 Task: Search one way flight ticket for 4 adults, 2 children, 2 infants in seat and 1 infant on lap in premium economy from Albany: Southwest Georgia Regional Airport to Springfield: Abraham Lincoln Capital Airport on 5-2-2023. Choice of flights is Alaska. Number of bags: 2 carry on bags. Price is upto 79000. Outbound departure time preference is 9:15.
Action: Mouse moved to (270, 355)
Screenshot: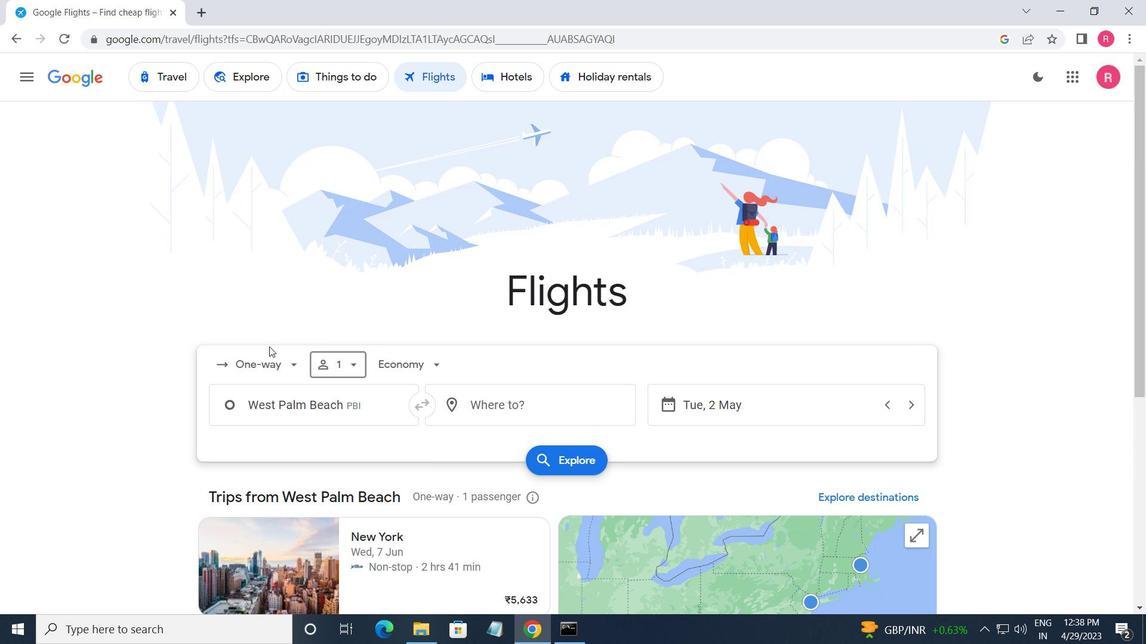 
Action: Mouse pressed left at (270, 355)
Screenshot: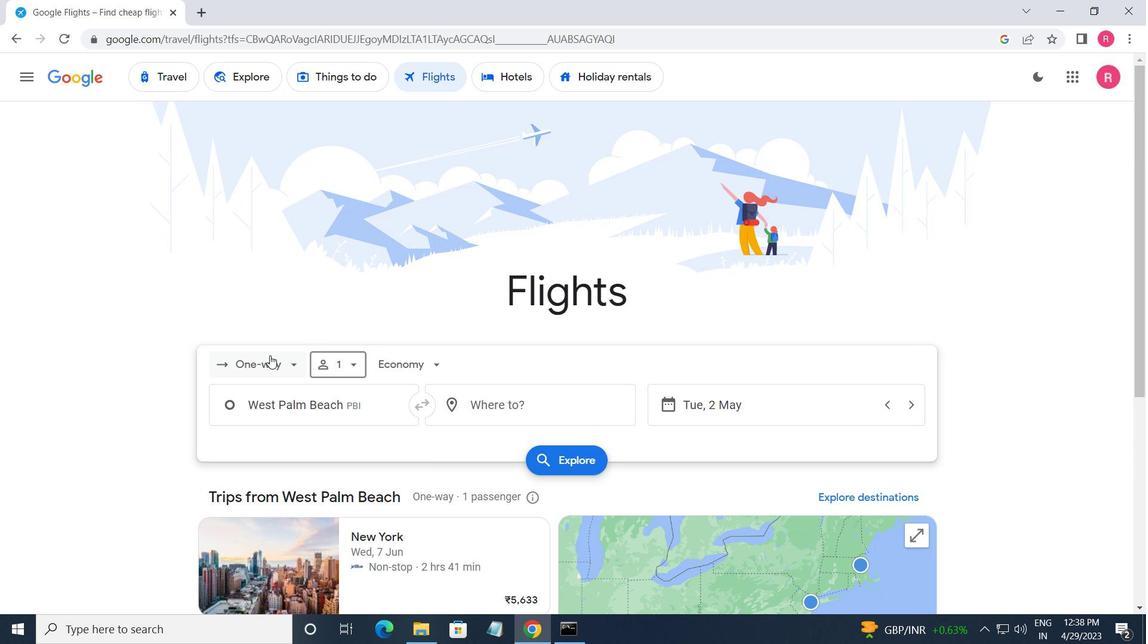 
Action: Mouse moved to (292, 425)
Screenshot: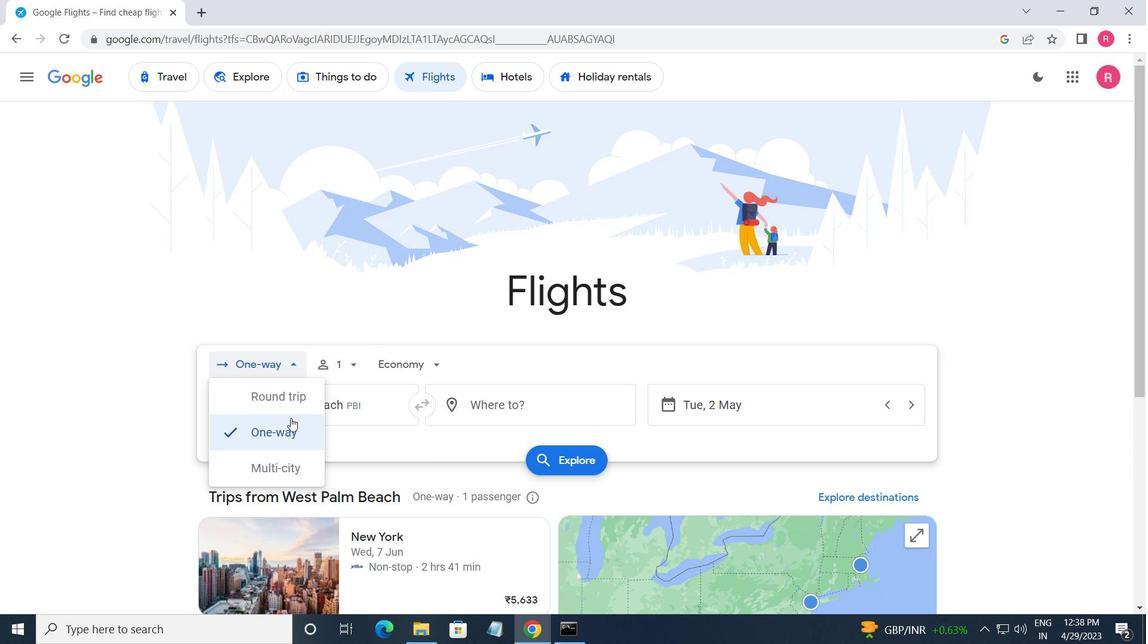 
Action: Mouse pressed left at (292, 425)
Screenshot: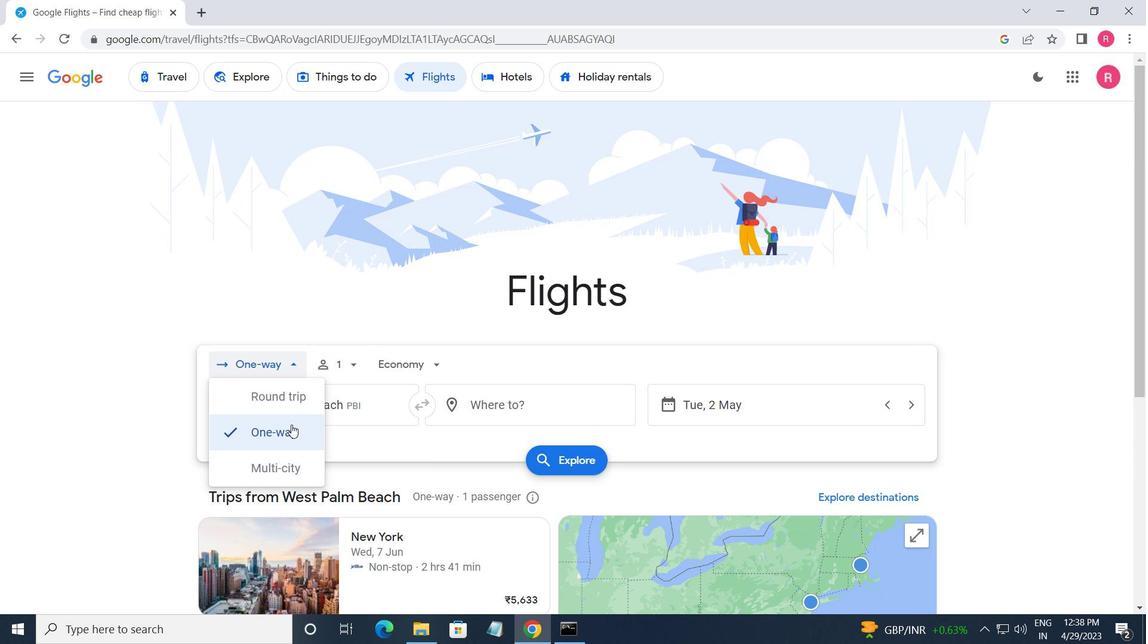 
Action: Mouse moved to (352, 373)
Screenshot: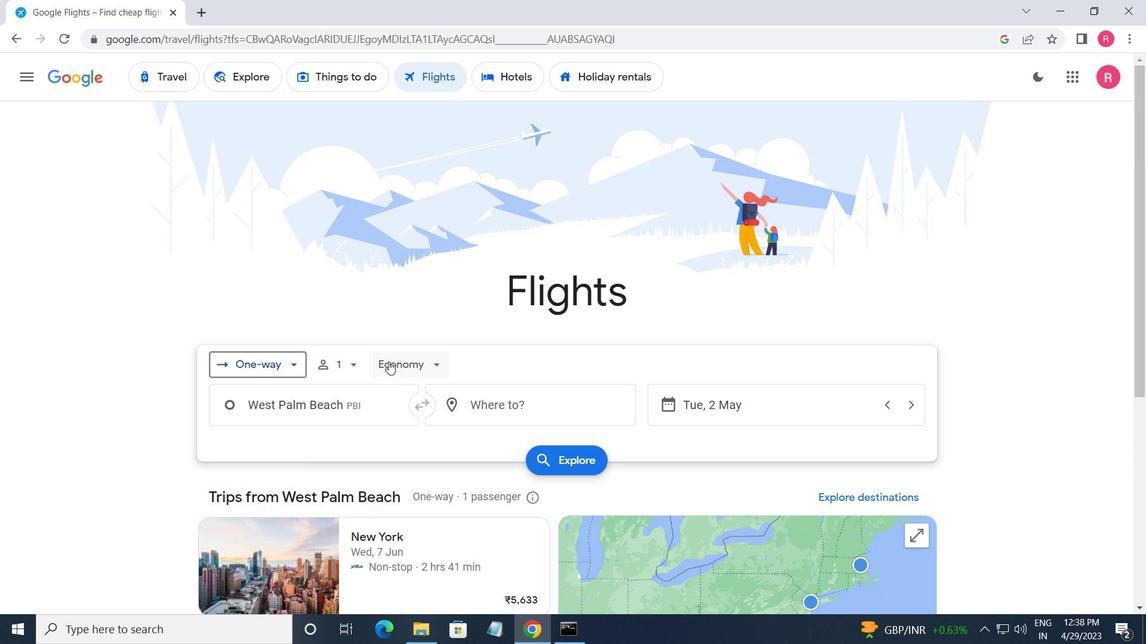 
Action: Mouse pressed left at (352, 373)
Screenshot: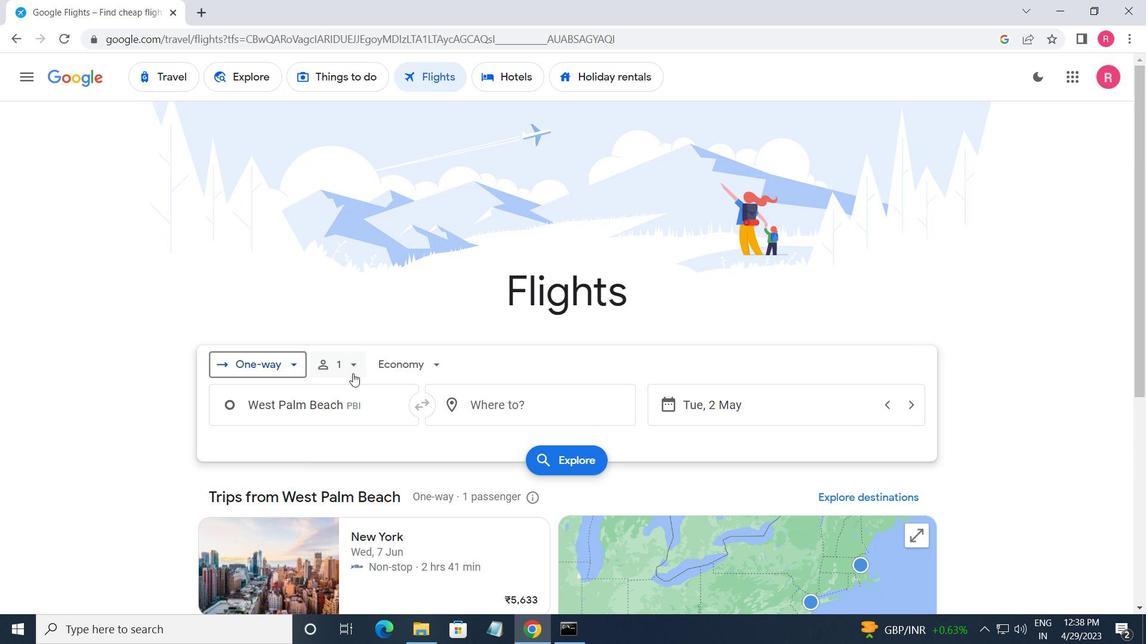
Action: Mouse moved to (465, 400)
Screenshot: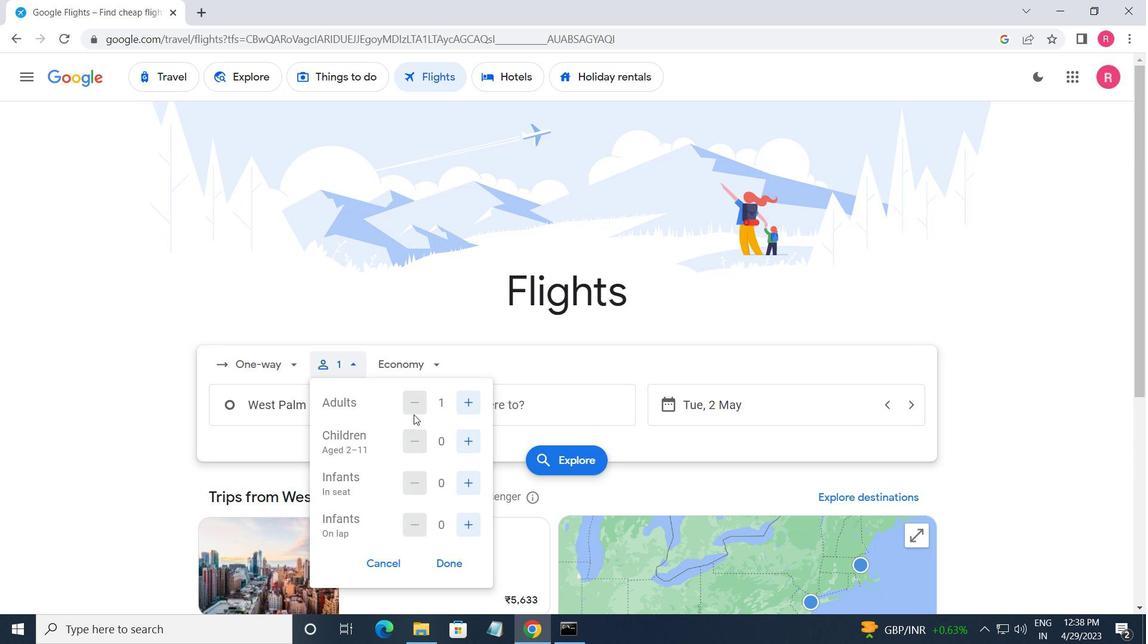 
Action: Mouse pressed left at (465, 400)
Screenshot: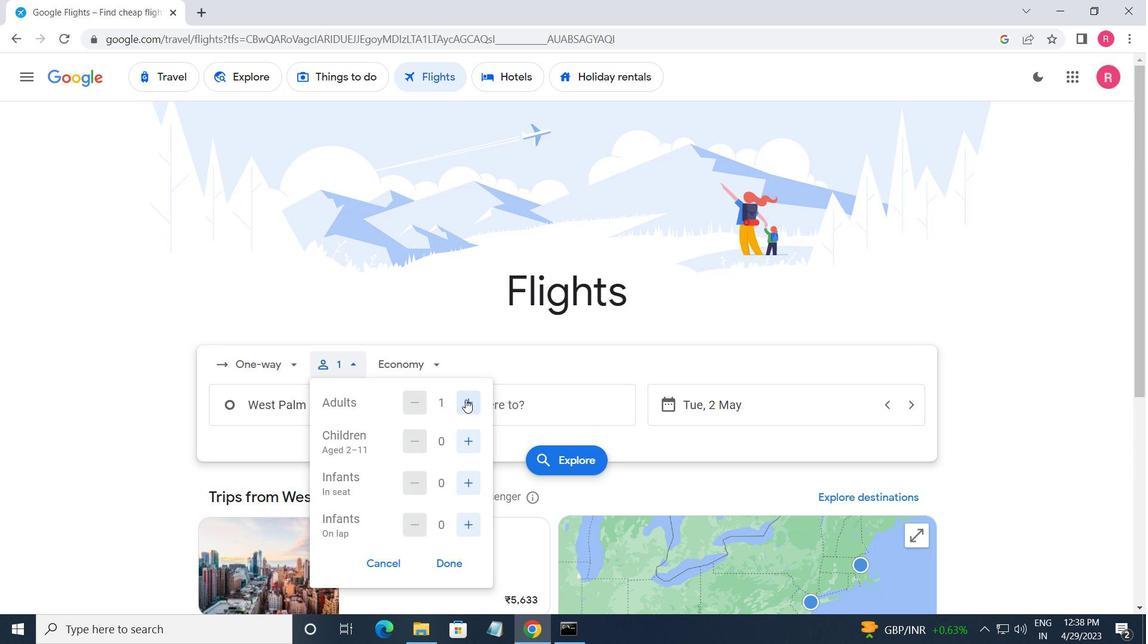
Action: Mouse moved to (465, 400)
Screenshot: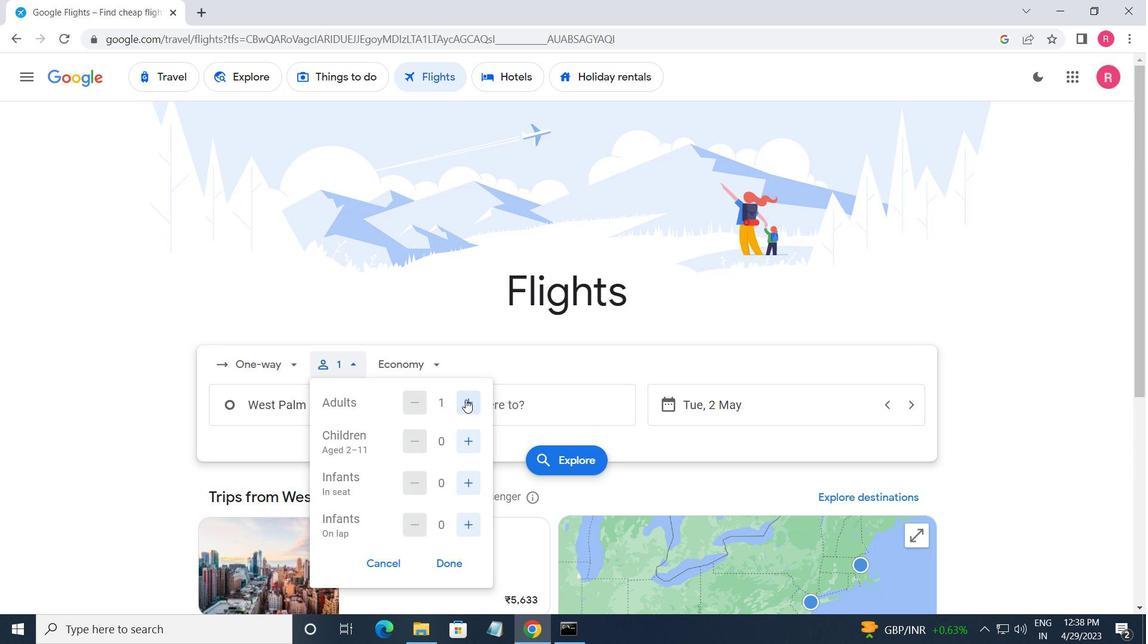 
Action: Mouse pressed left at (465, 400)
Screenshot: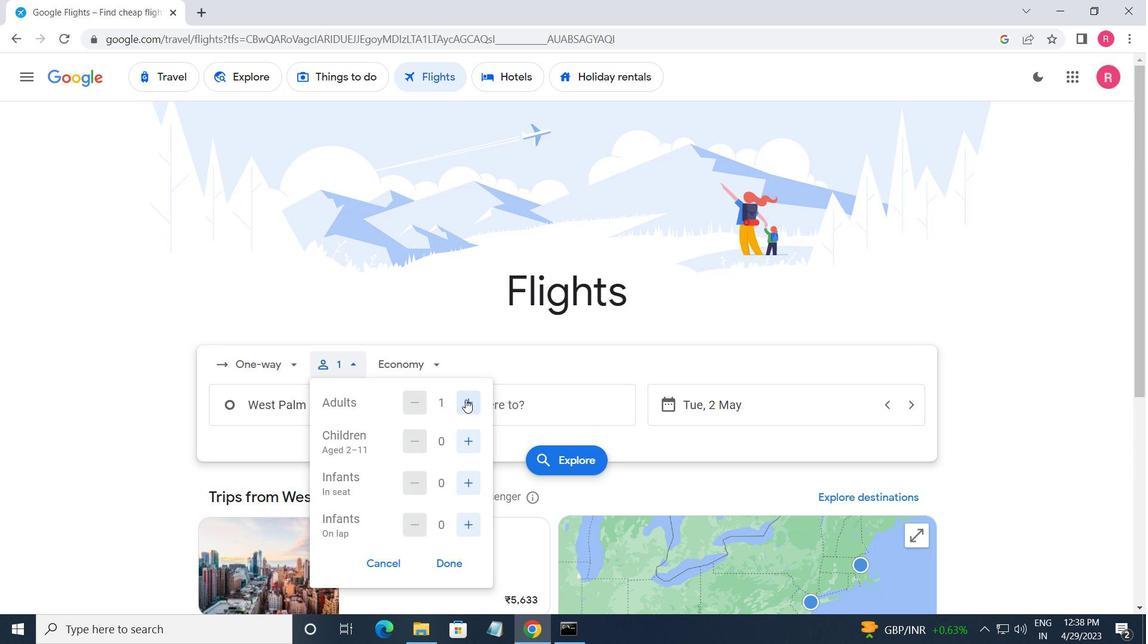 
Action: Mouse pressed left at (465, 400)
Screenshot: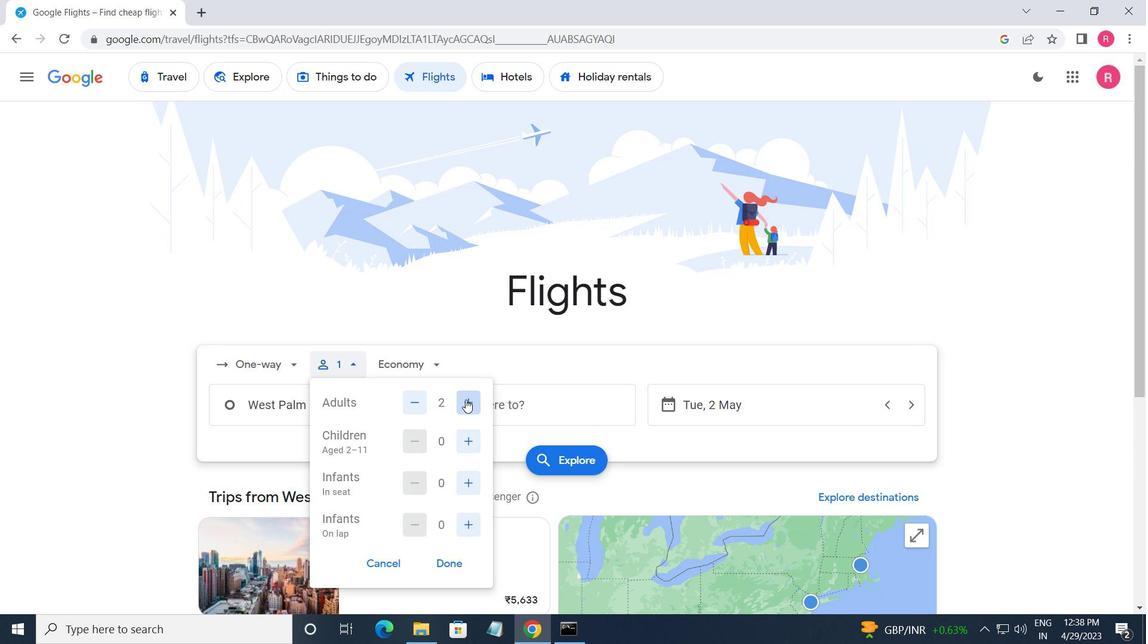 
Action: Mouse moved to (462, 447)
Screenshot: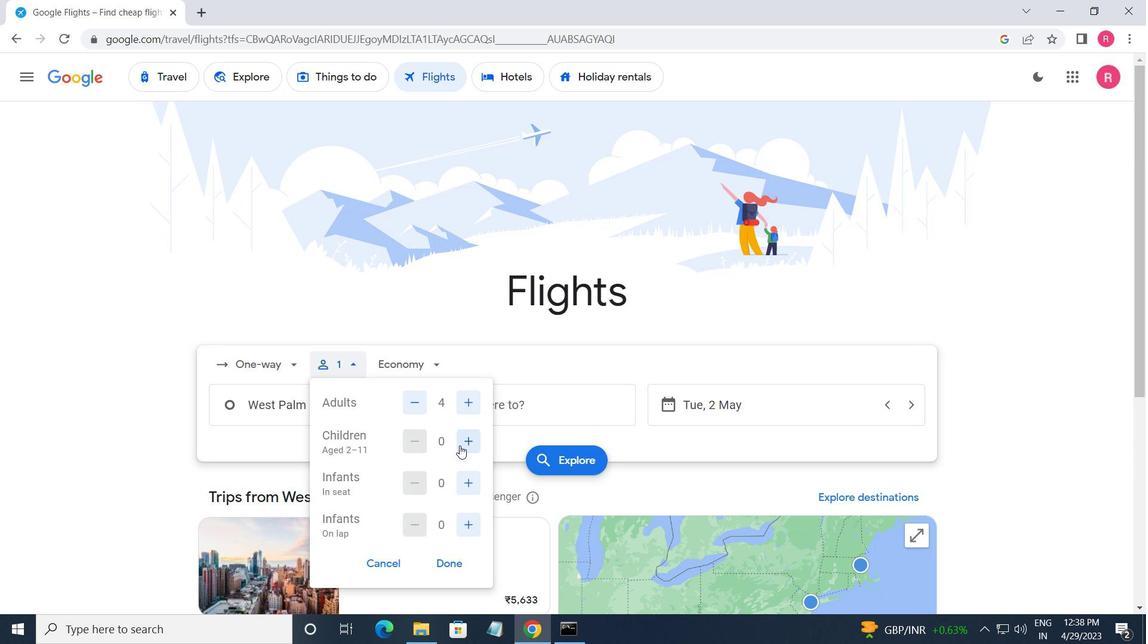 
Action: Mouse pressed left at (462, 447)
Screenshot: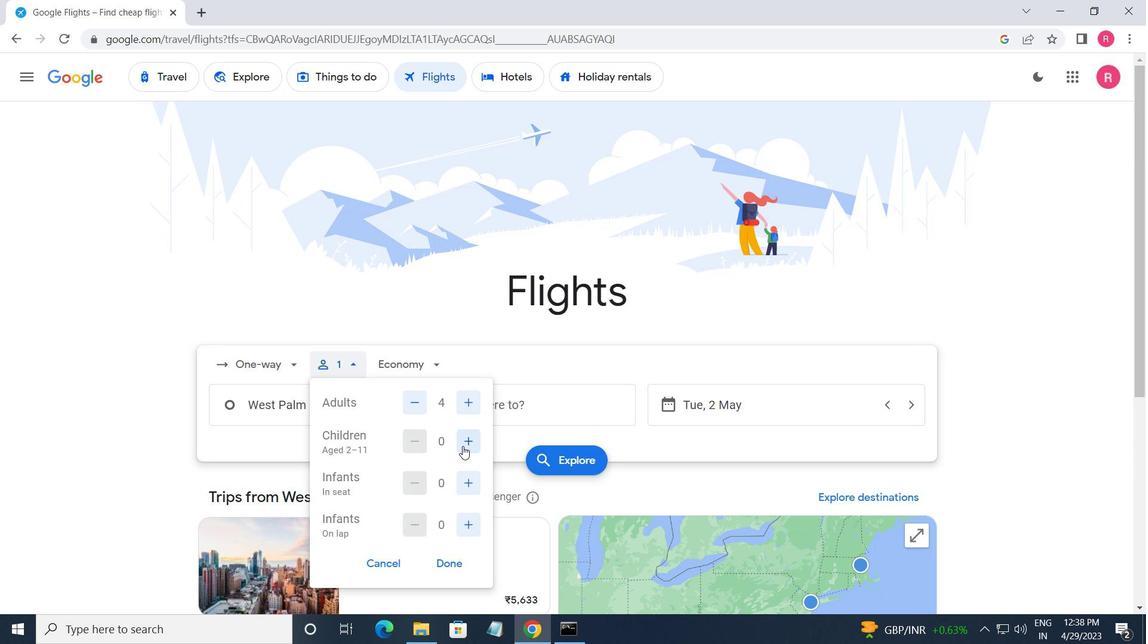 
Action: Mouse pressed left at (462, 447)
Screenshot: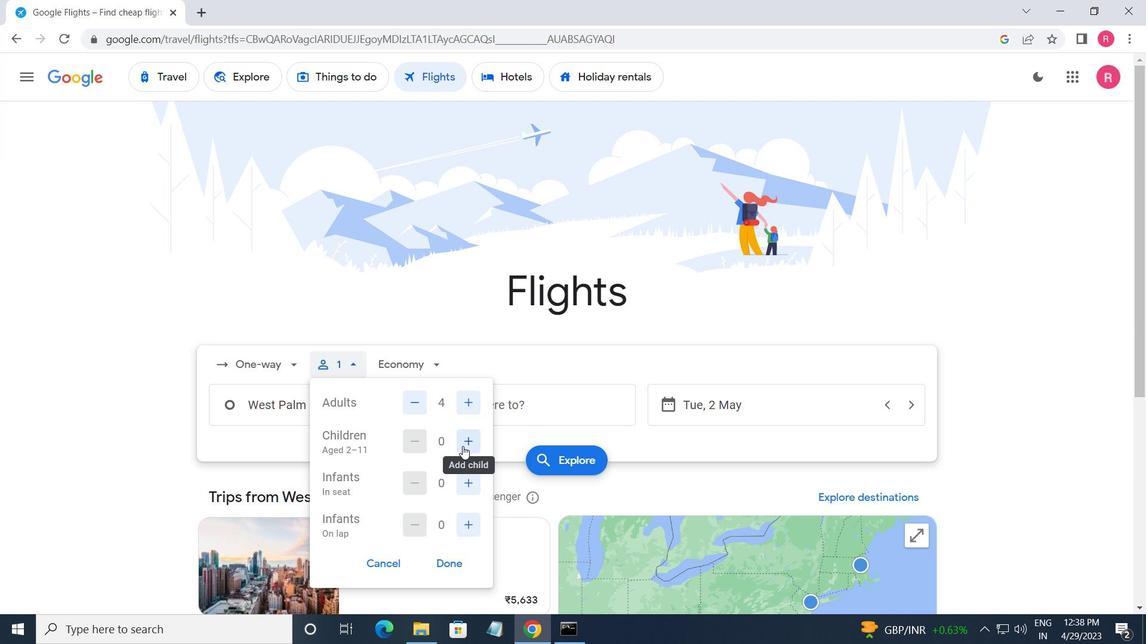 
Action: Mouse moved to (469, 480)
Screenshot: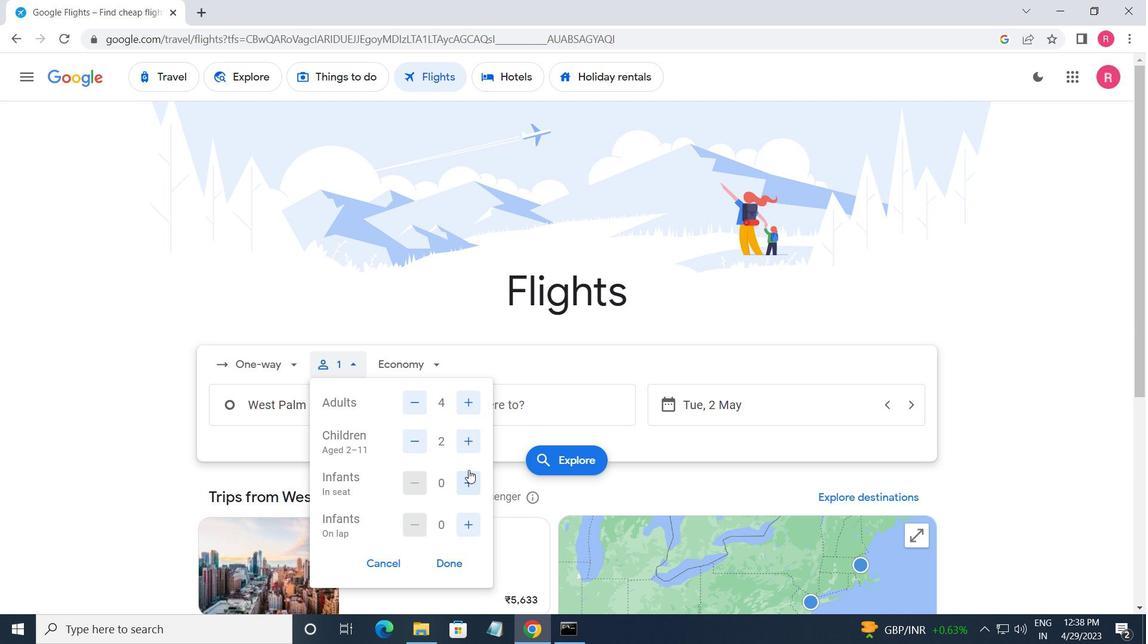 
Action: Mouse pressed left at (469, 480)
Screenshot: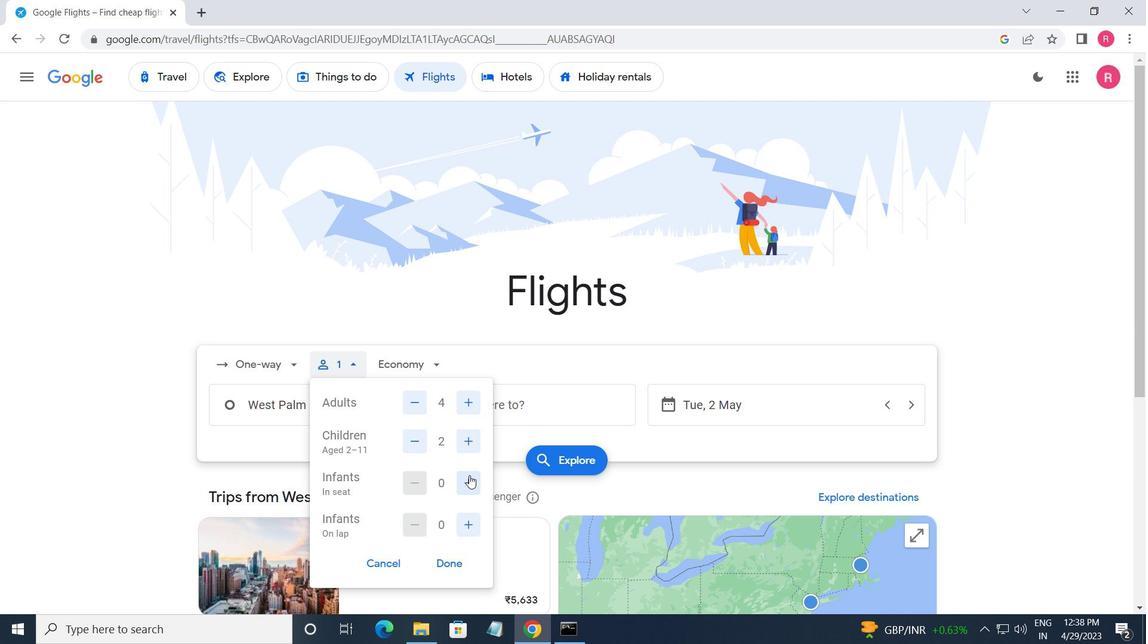 
Action: Mouse pressed left at (469, 480)
Screenshot: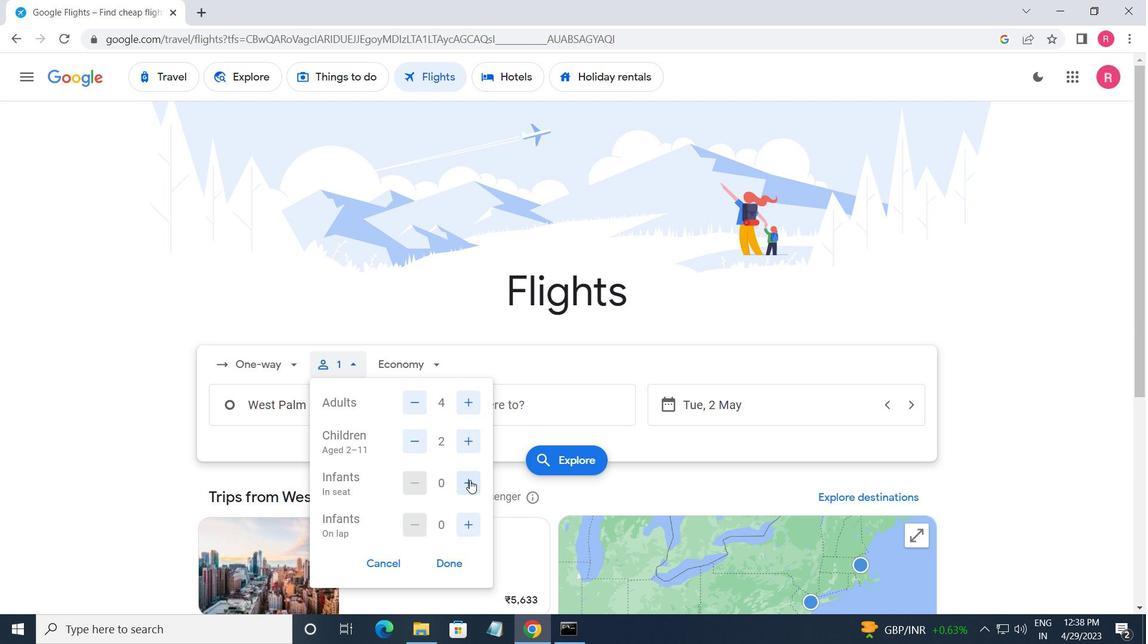 
Action: Mouse moved to (471, 530)
Screenshot: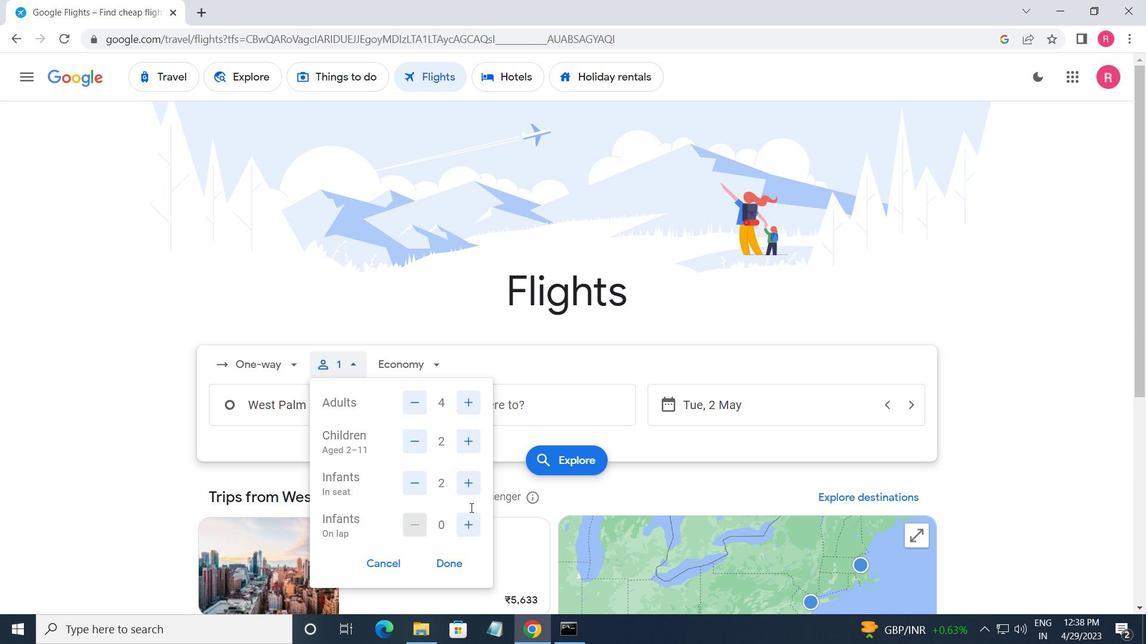 
Action: Mouse pressed left at (471, 530)
Screenshot: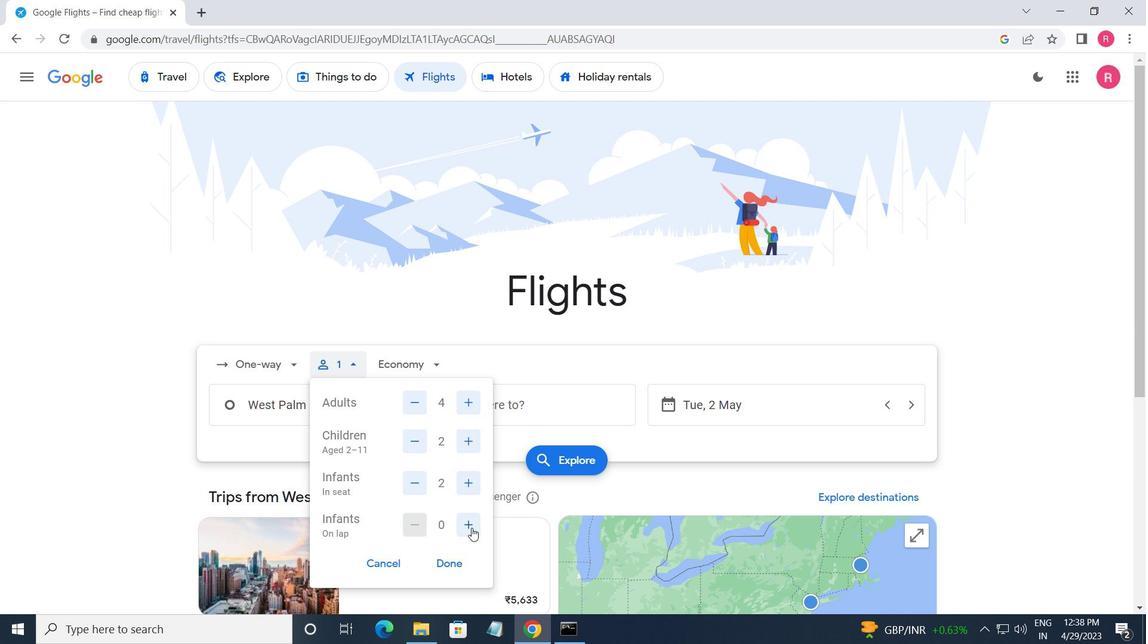 
Action: Mouse moved to (452, 561)
Screenshot: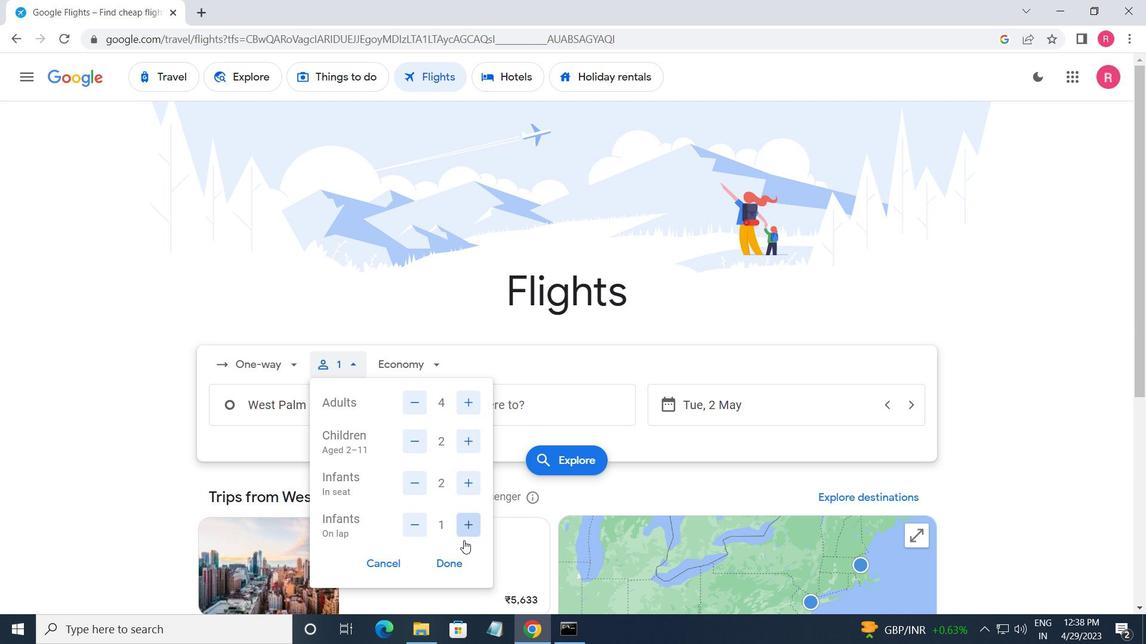 
Action: Mouse pressed left at (452, 561)
Screenshot: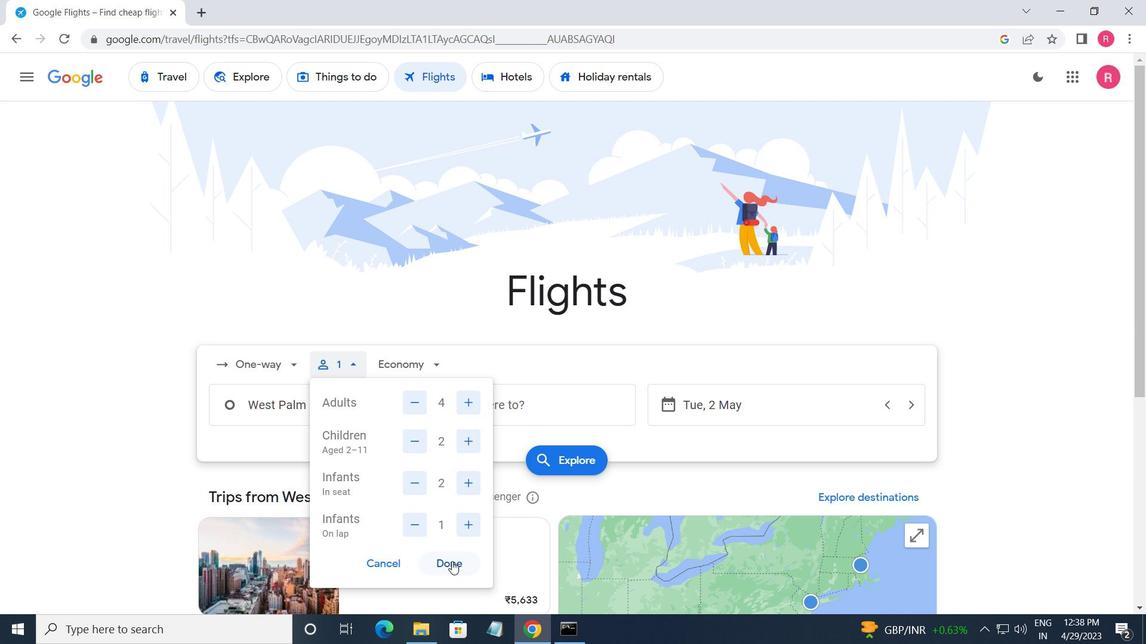 
Action: Mouse moved to (386, 361)
Screenshot: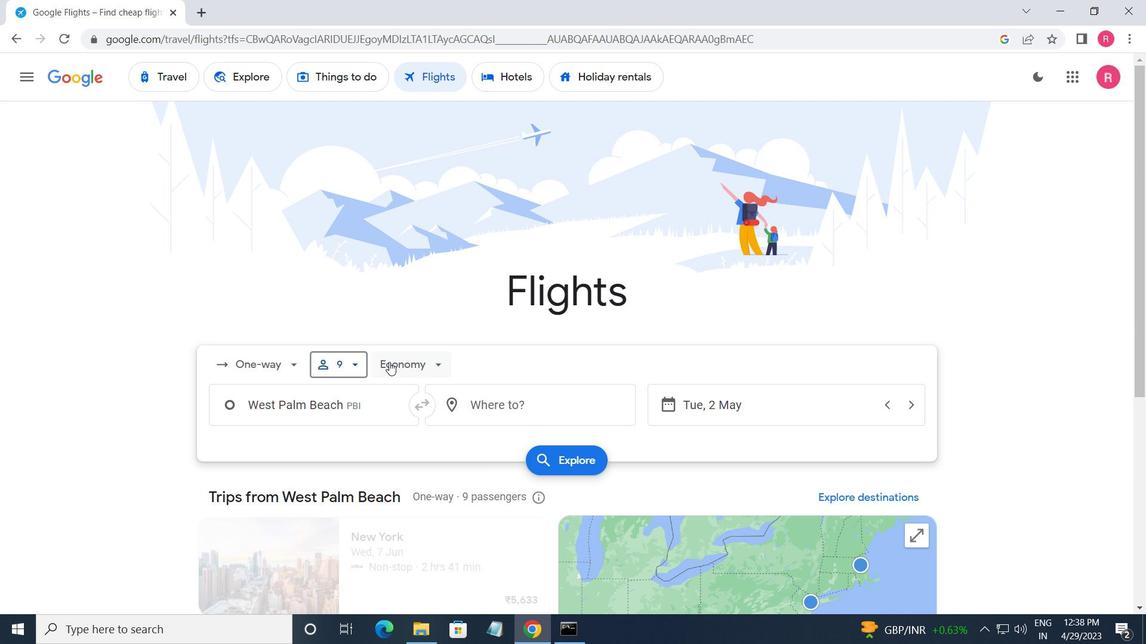 
Action: Mouse pressed left at (386, 361)
Screenshot: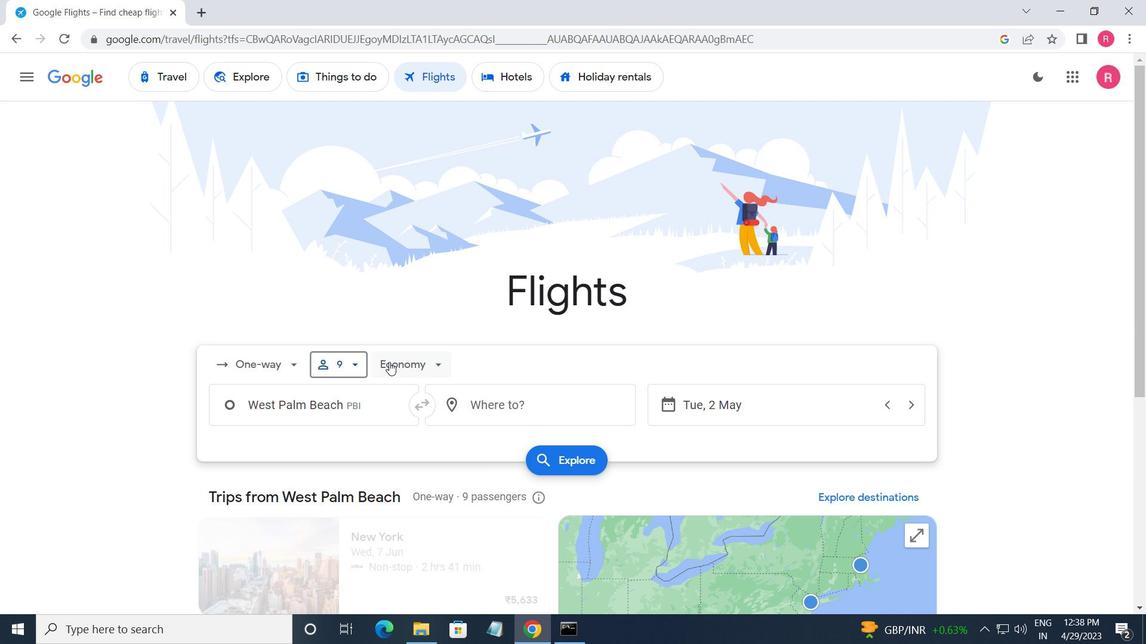 
Action: Mouse moved to (448, 443)
Screenshot: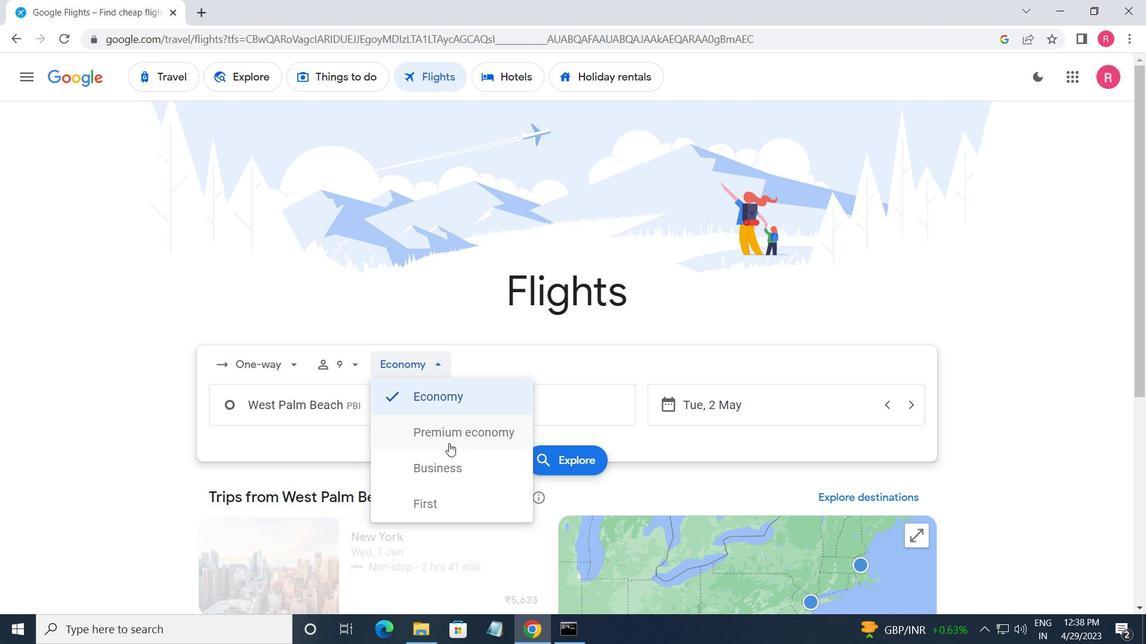
Action: Mouse pressed left at (448, 443)
Screenshot: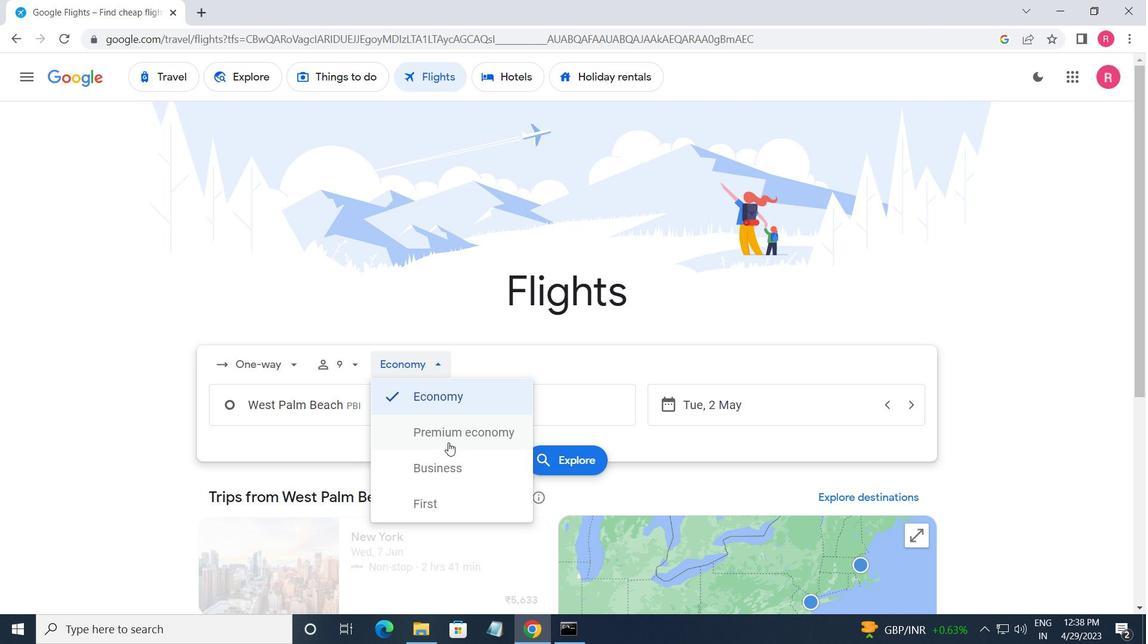 
Action: Mouse moved to (378, 408)
Screenshot: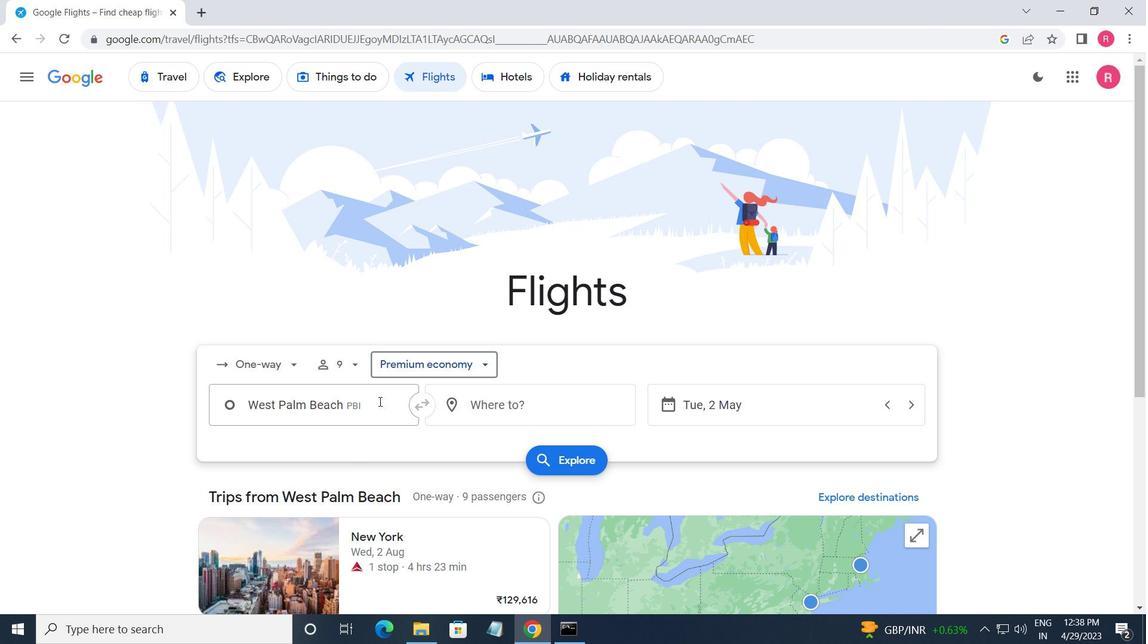 
Action: Mouse pressed left at (378, 408)
Screenshot: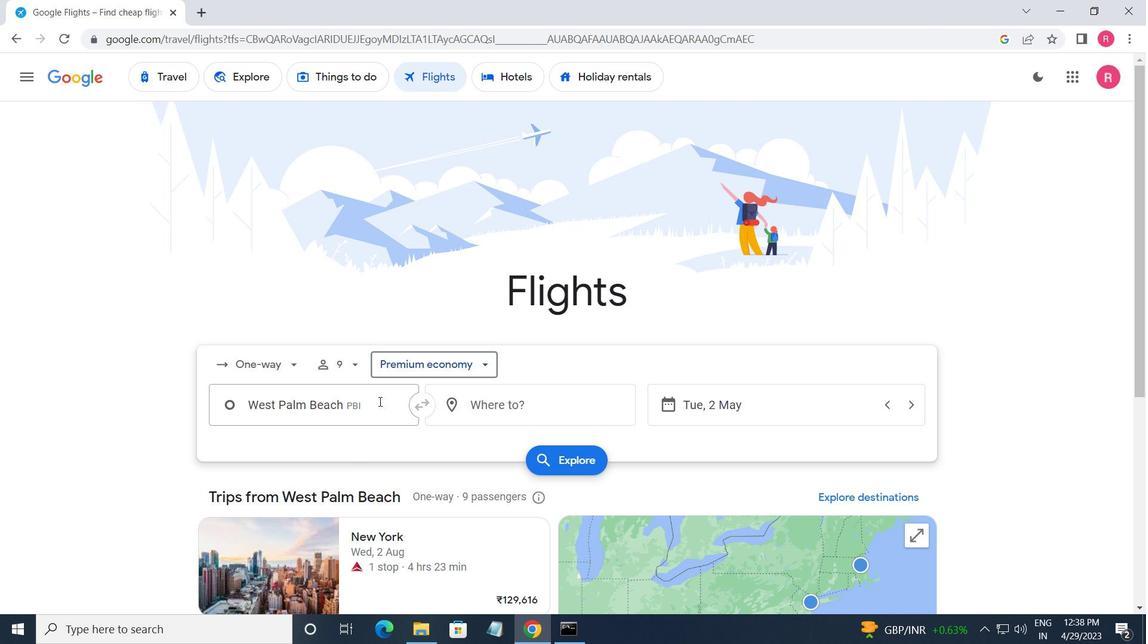 
Action: Mouse moved to (379, 408)
Screenshot: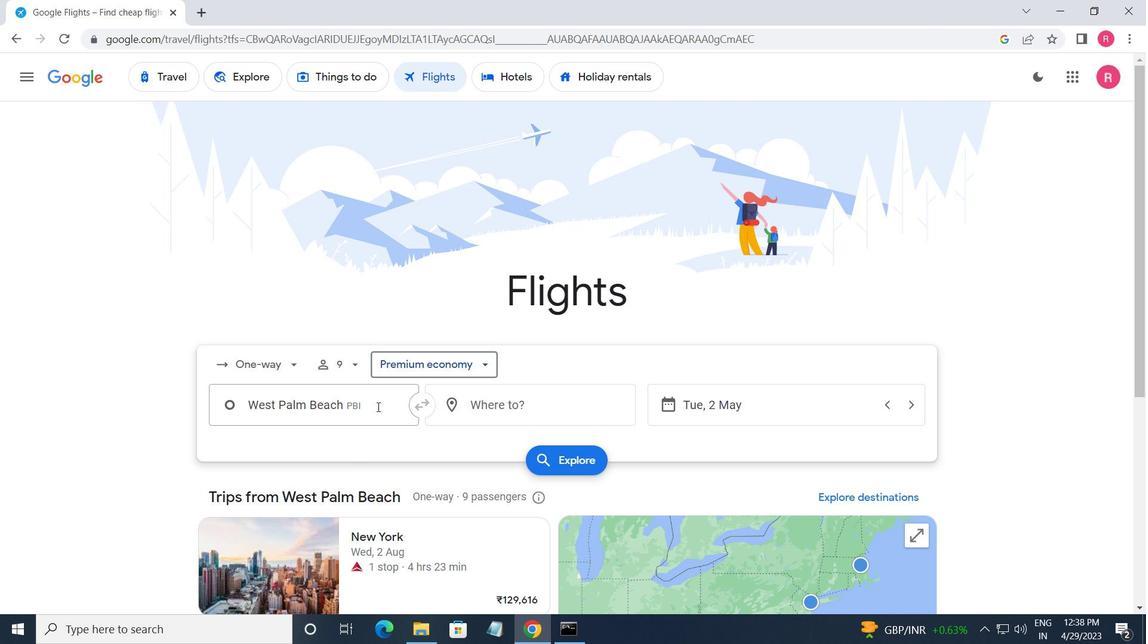 
Action: Key pressed <Key.shift>SOUTHWE
Screenshot: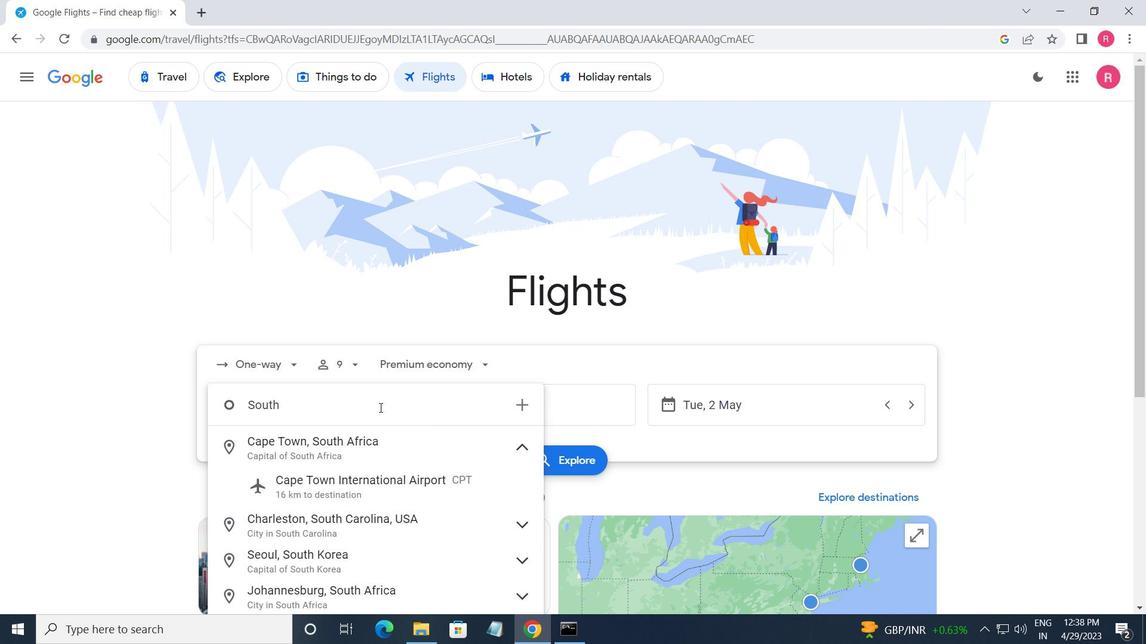 
Action: Mouse moved to (326, 485)
Screenshot: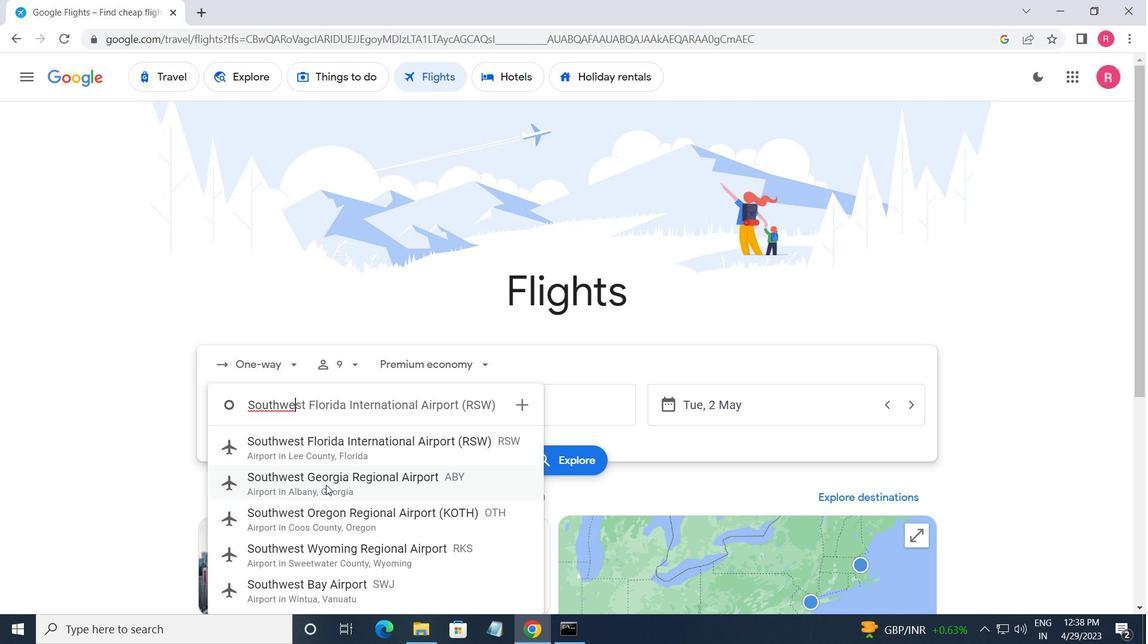 
Action: Mouse pressed left at (326, 485)
Screenshot: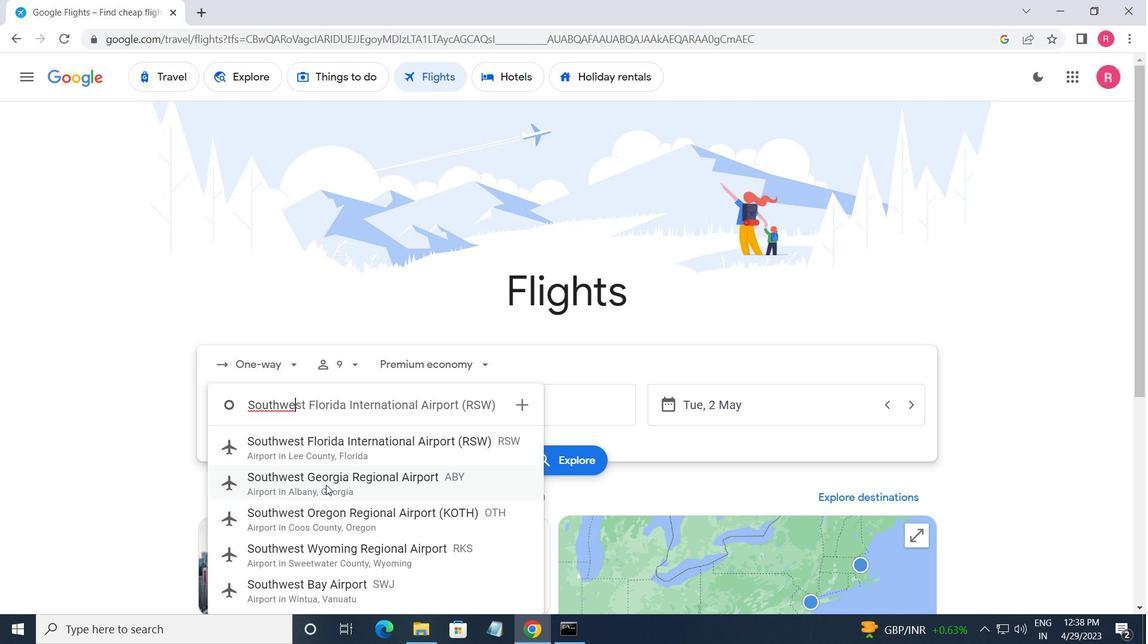 
Action: Mouse moved to (539, 390)
Screenshot: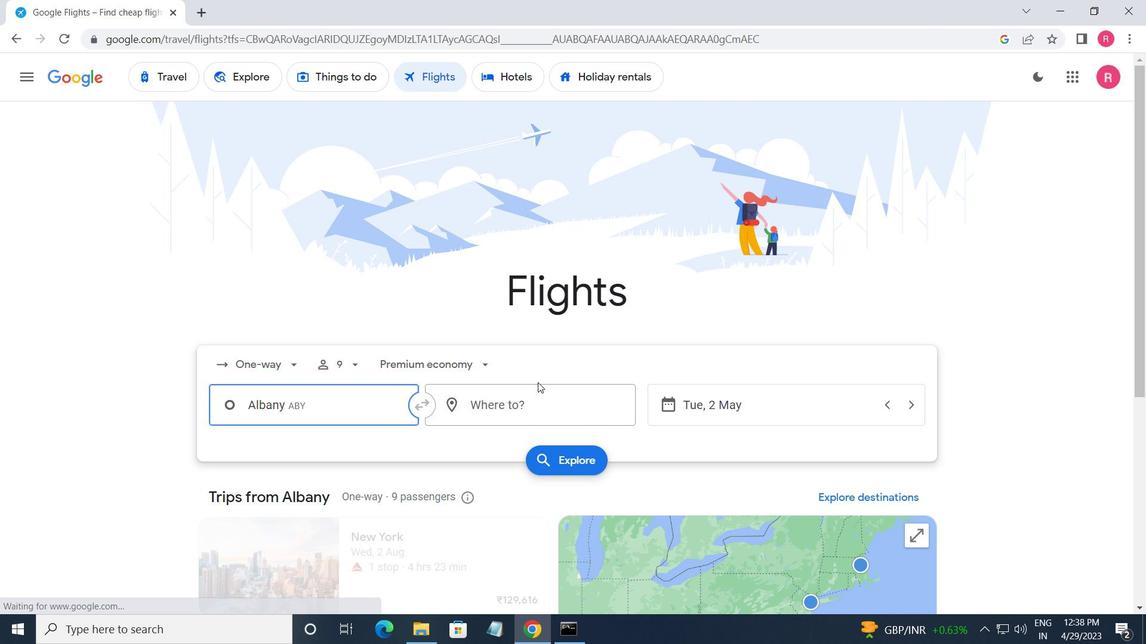 
Action: Mouse pressed left at (539, 390)
Screenshot: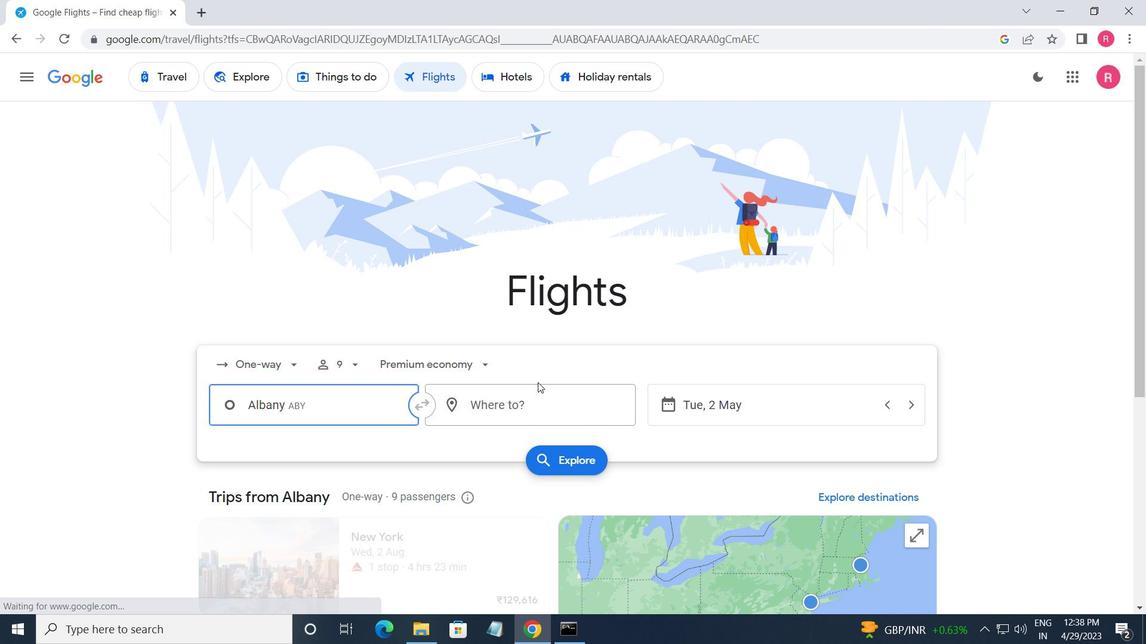 
Action: Mouse moved to (504, 518)
Screenshot: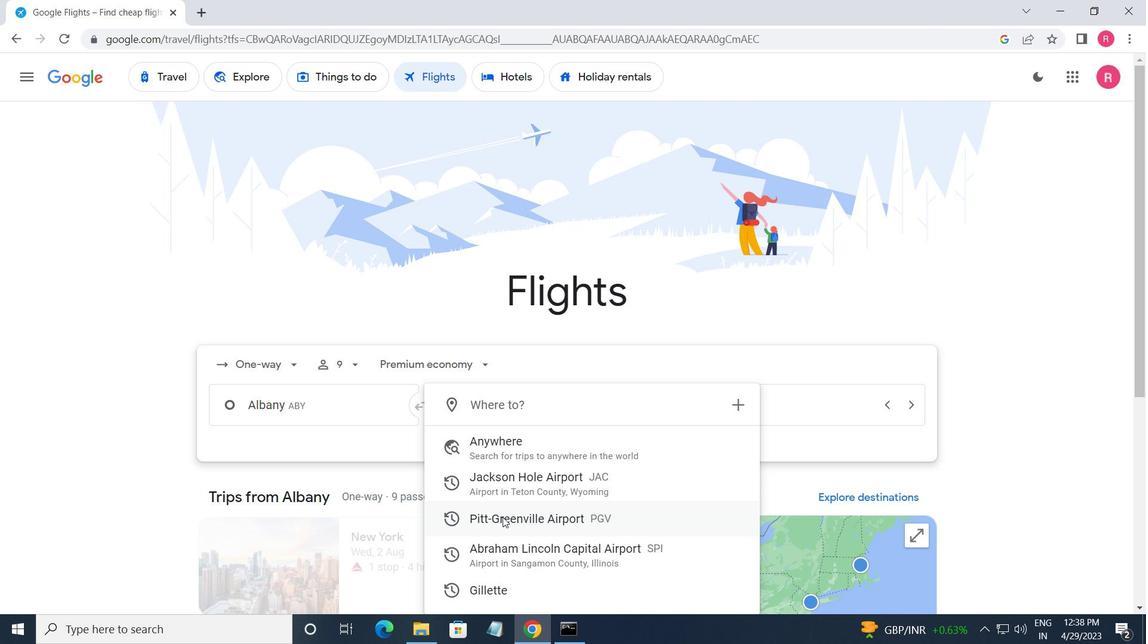 
Action: Mouse pressed left at (504, 518)
Screenshot: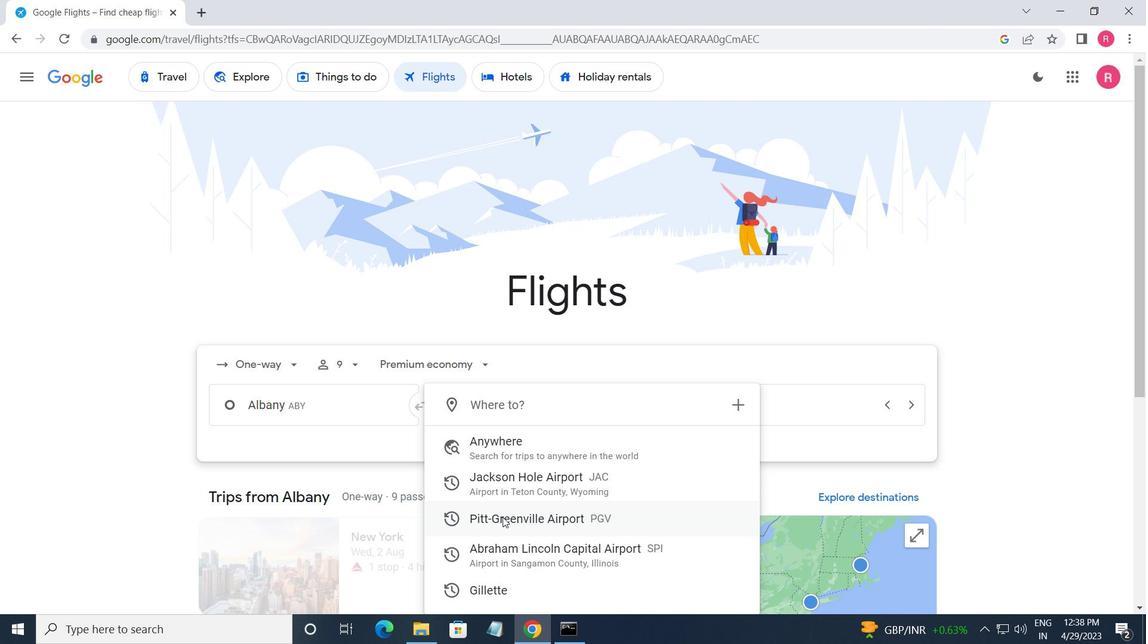
Action: Mouse moved to (554, 400)
Screenshot: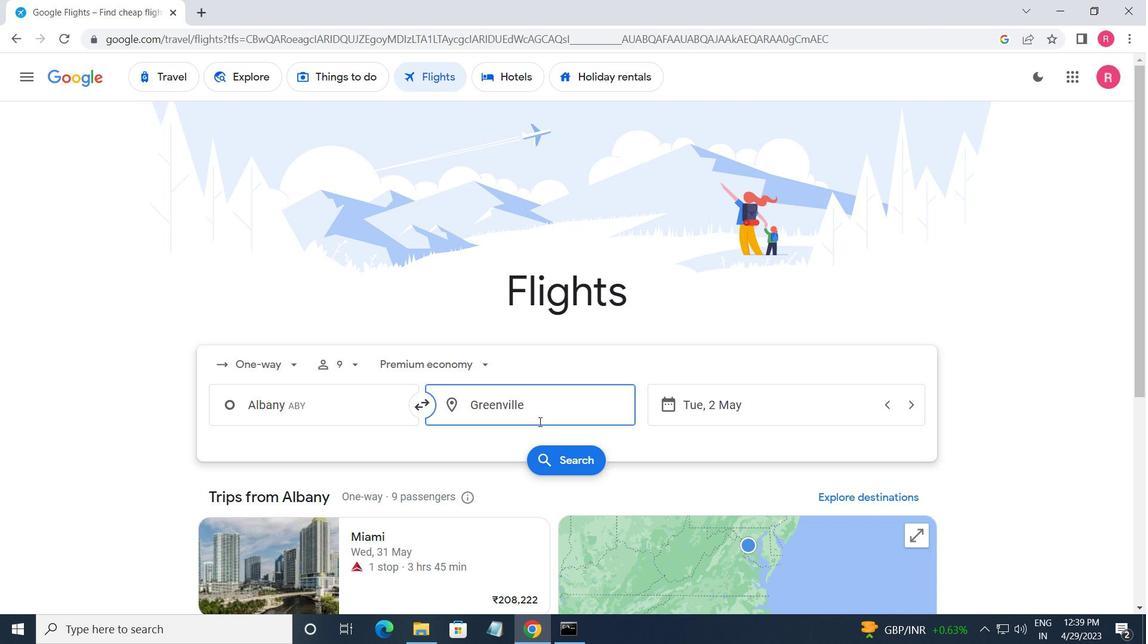 
Action: Mouse pressed left at (554, 400)
Screenshot: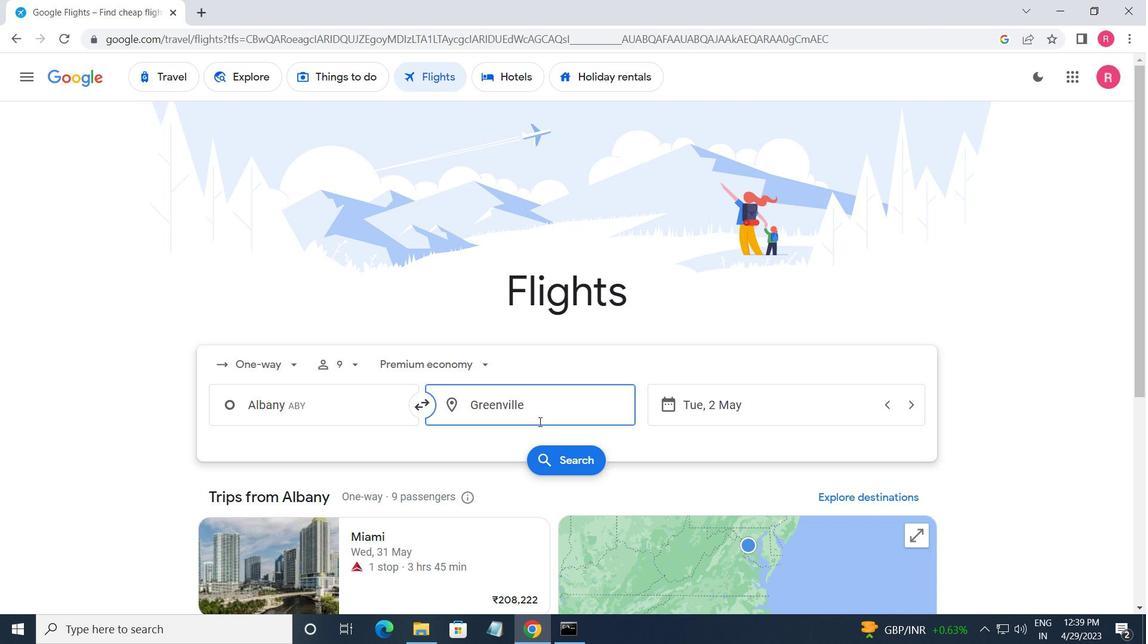 
Action: Mouse moved to (542, 480)
Screenshot: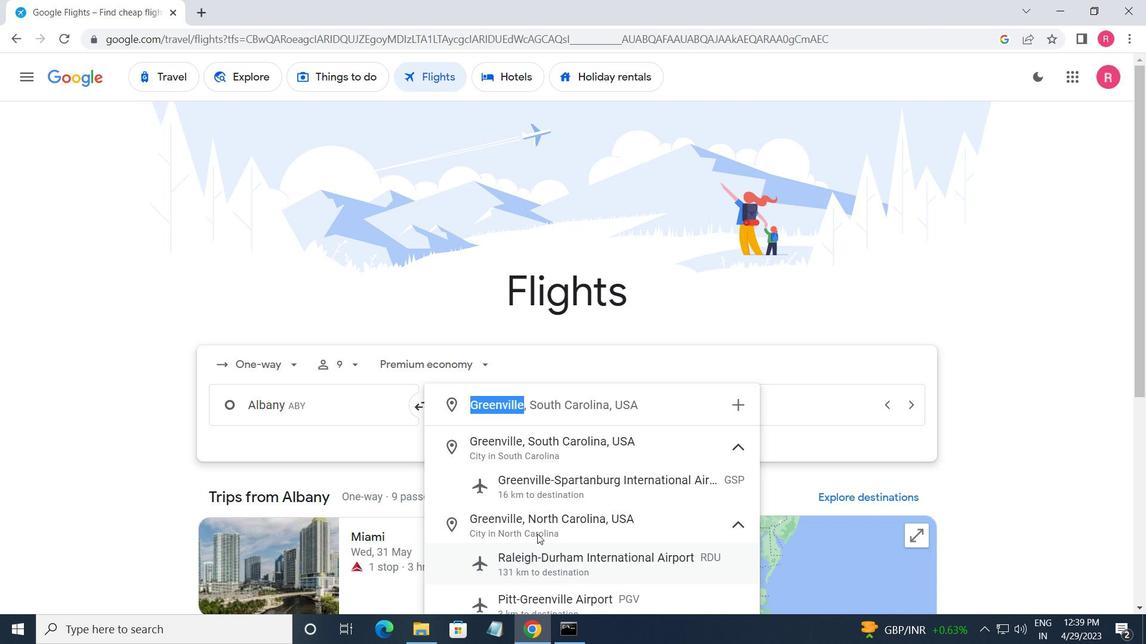 
Action: Key pressed <Key.backspace>
Screenshot: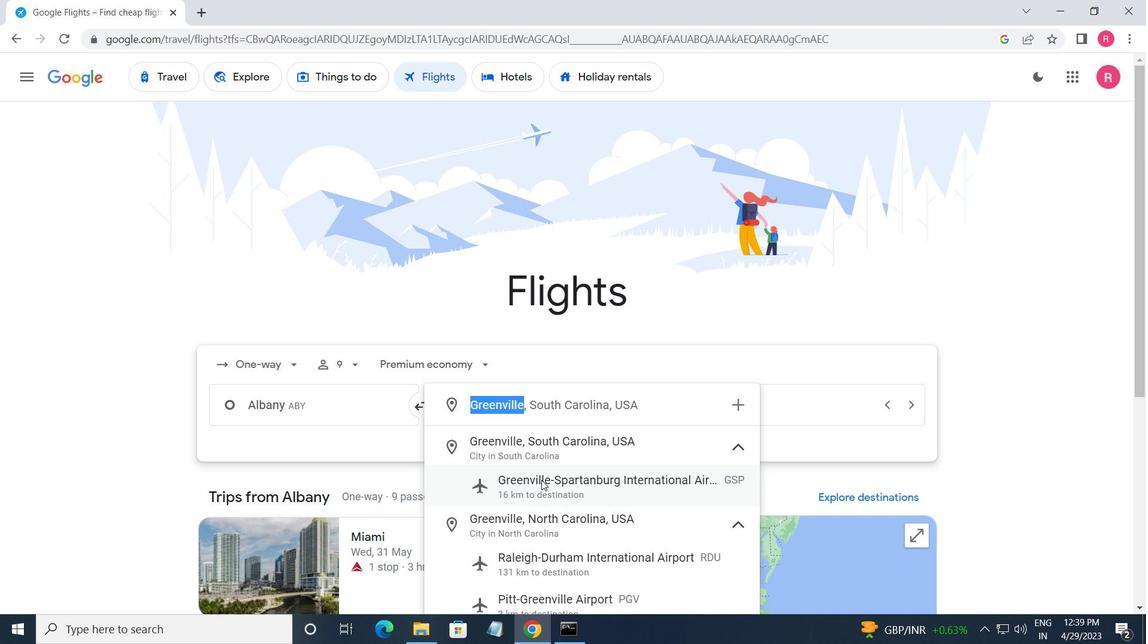 
Action: Mouse moved to (593, 558)
Screenshot: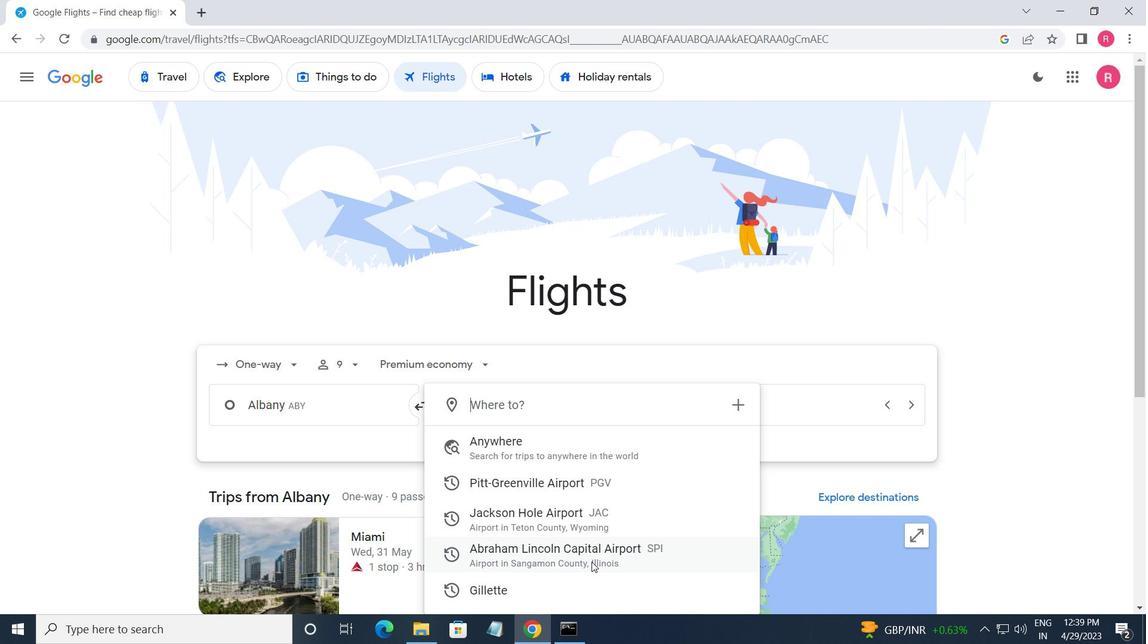 
Action: Mouse pressed left at (593, 558)
Screenshot: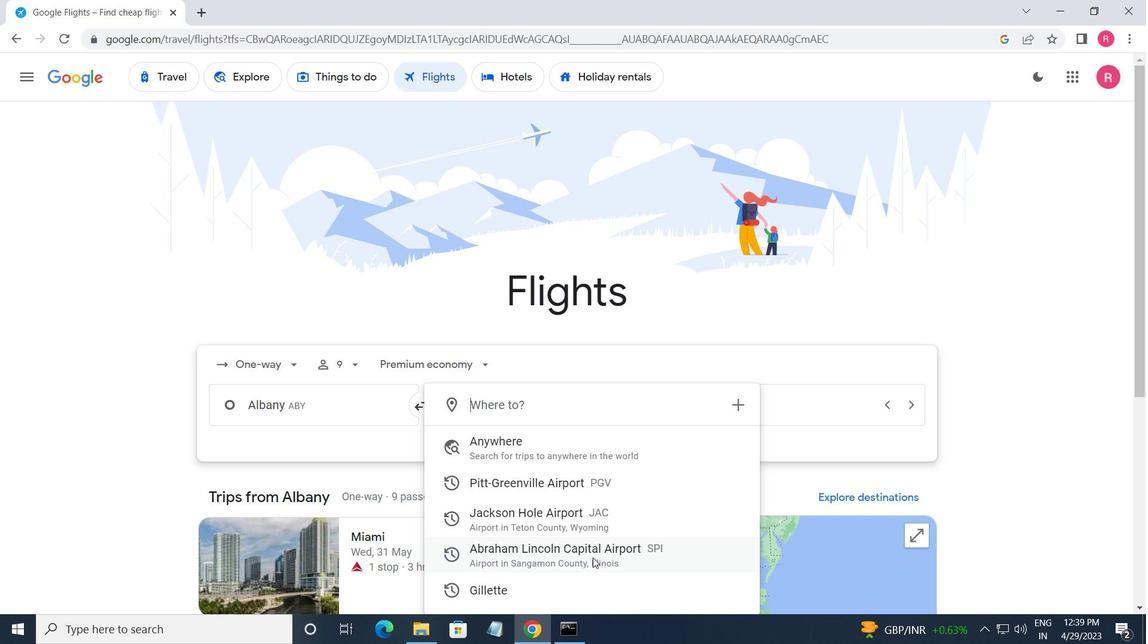 
Action: Mouse moved to (766, 403)
Screenshot: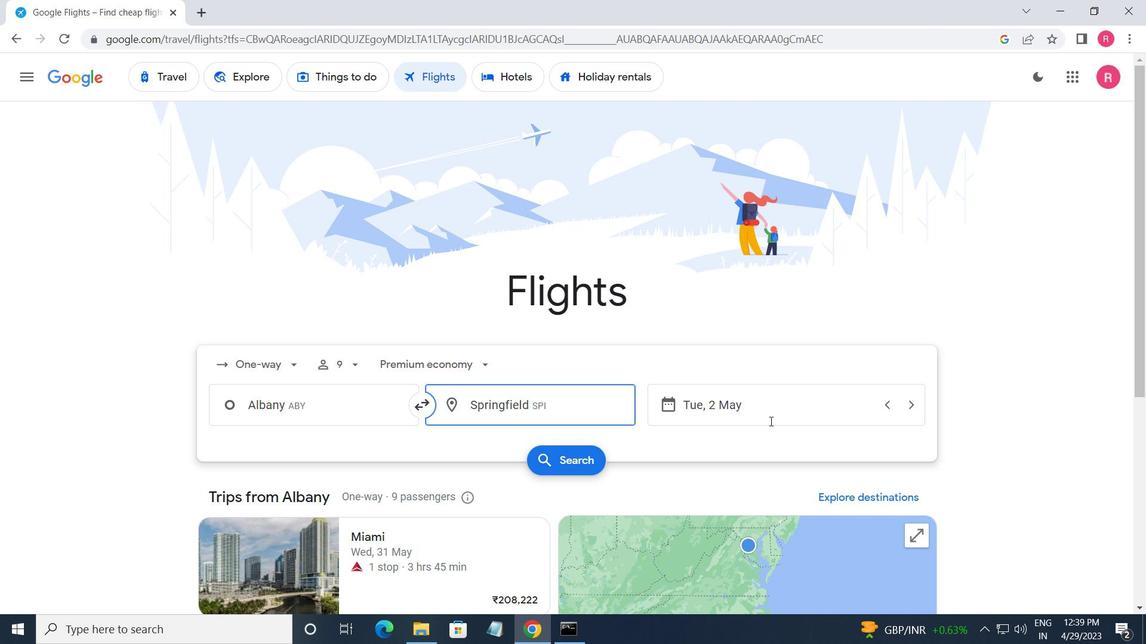 
Action: Mouse pressed left at (766, 403)
Screenshot: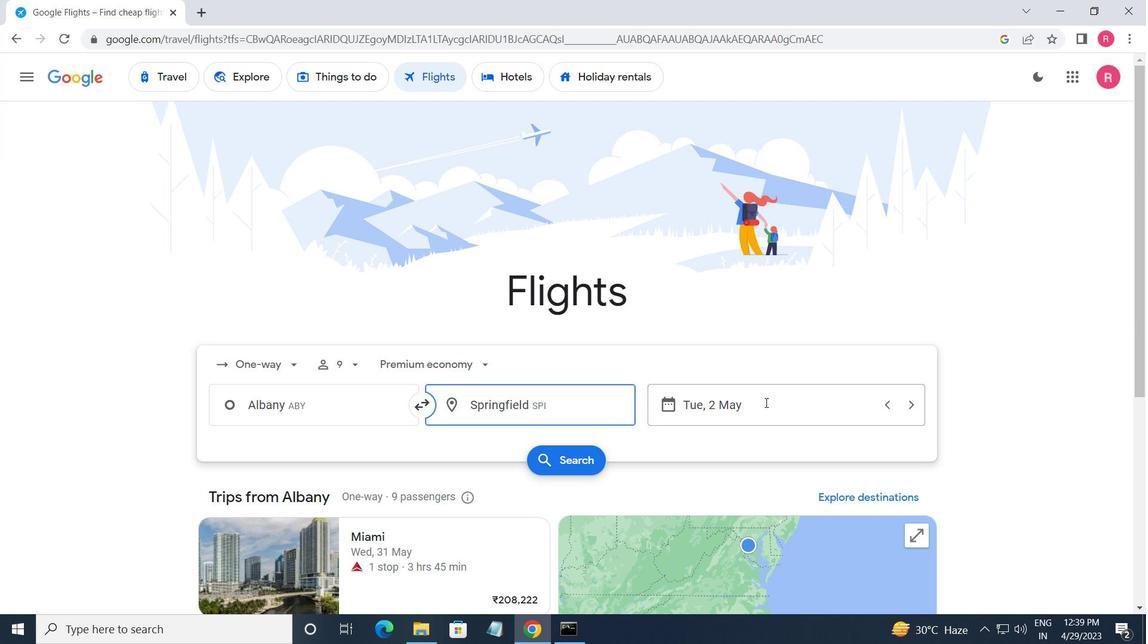 
Action: Mouse moved to (753, 351)
Screenshot: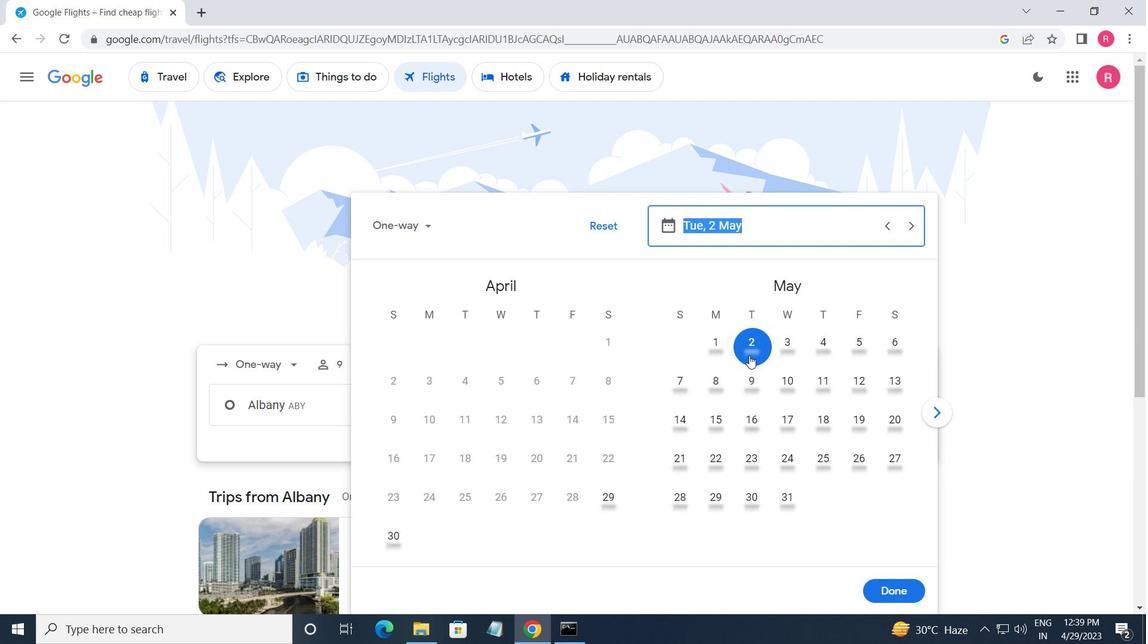 
Action: Mouse pressed left at (753, 351)
Screenshot: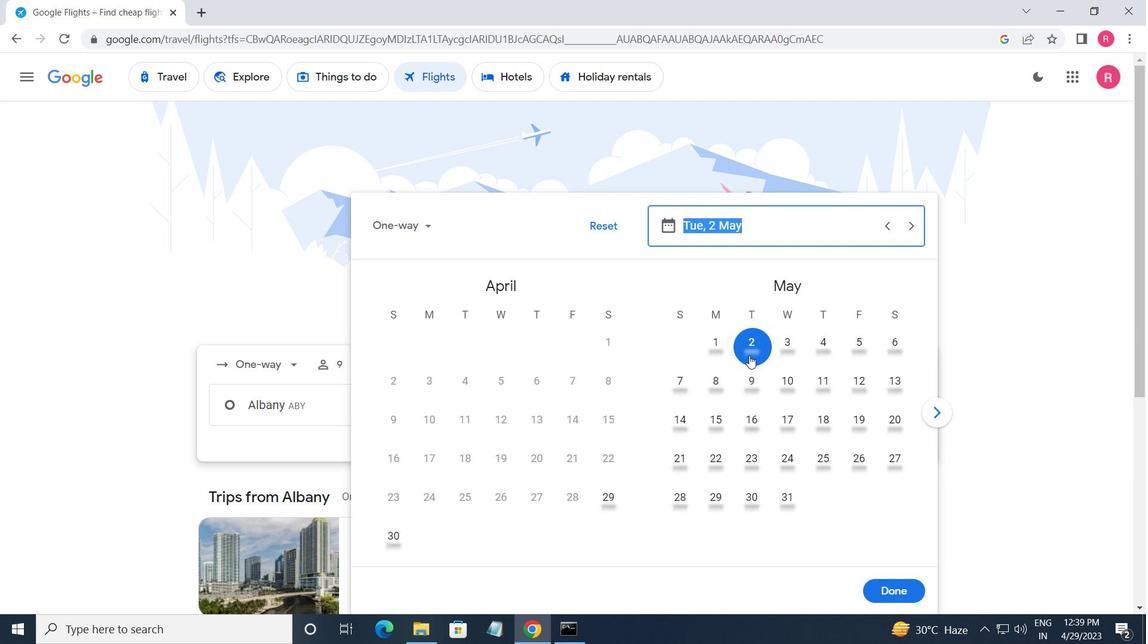 
Action: Mouse moved to (882, 594)
Screenshot: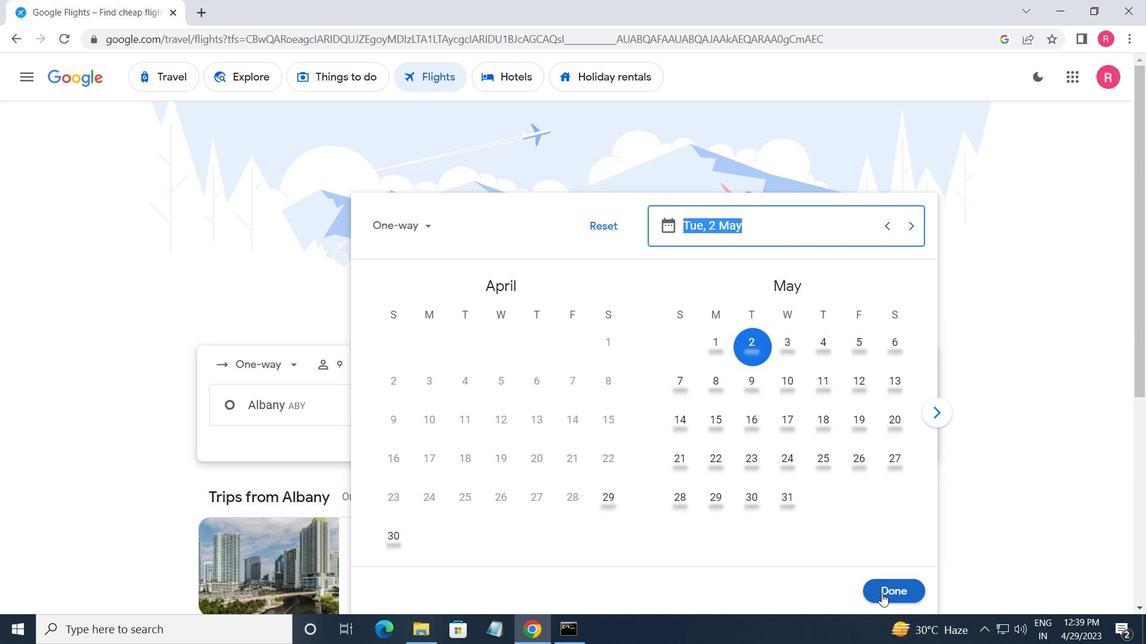 
Action: Mouse pressed left at (882, 594)
Screenshot: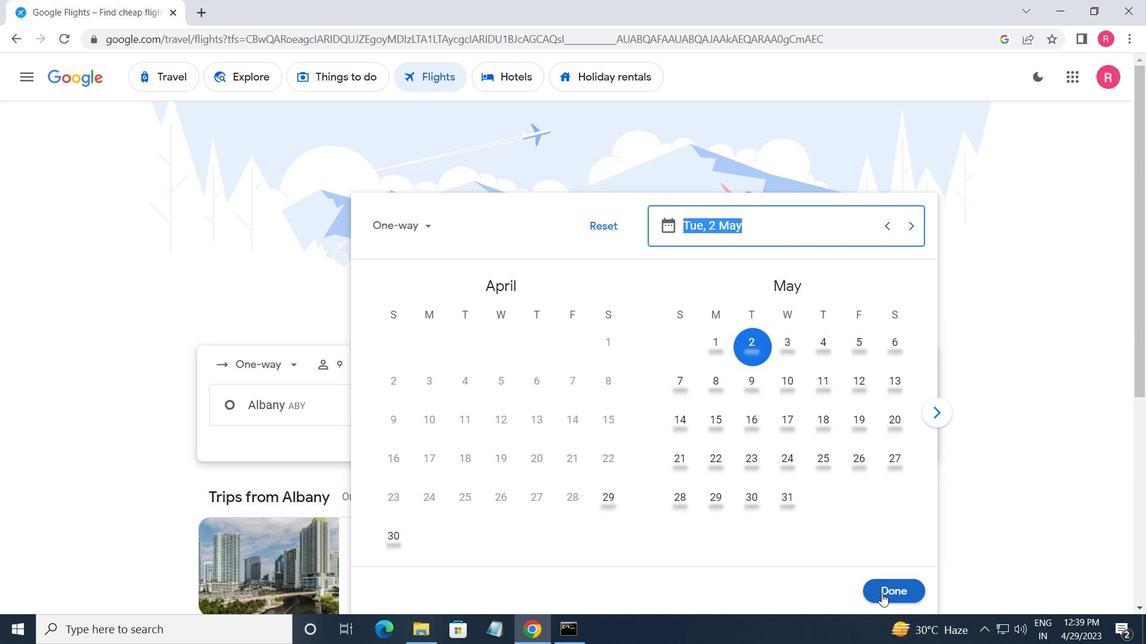 
Action: Mouse moved to (592, 472)
Screenshot: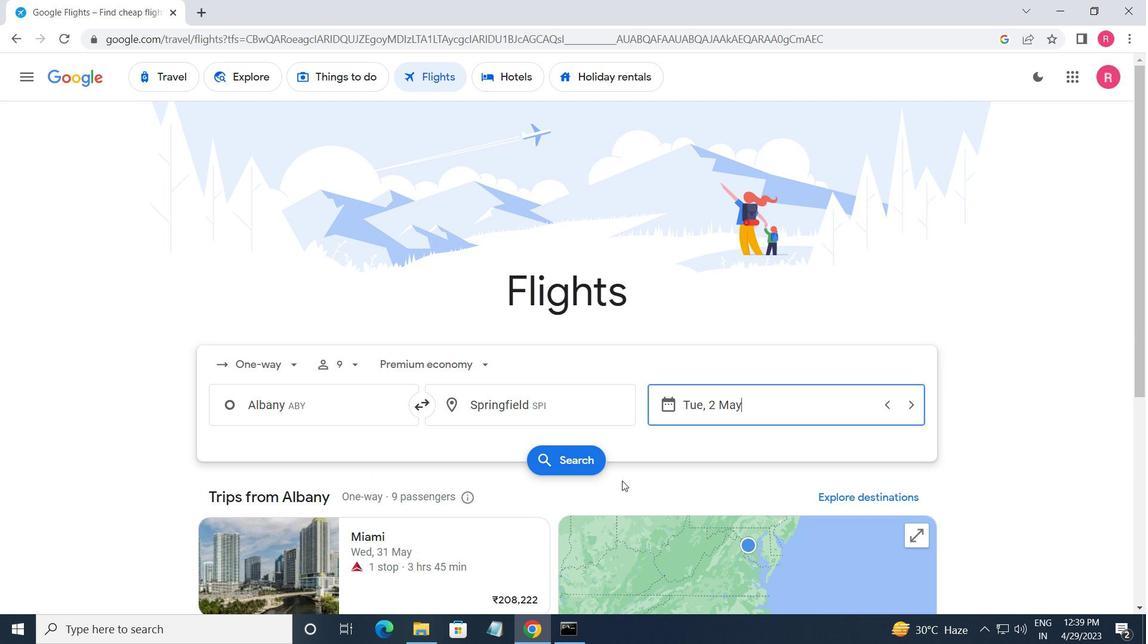 
Action: Mouse pressed left at (592, 472)
Screenshot: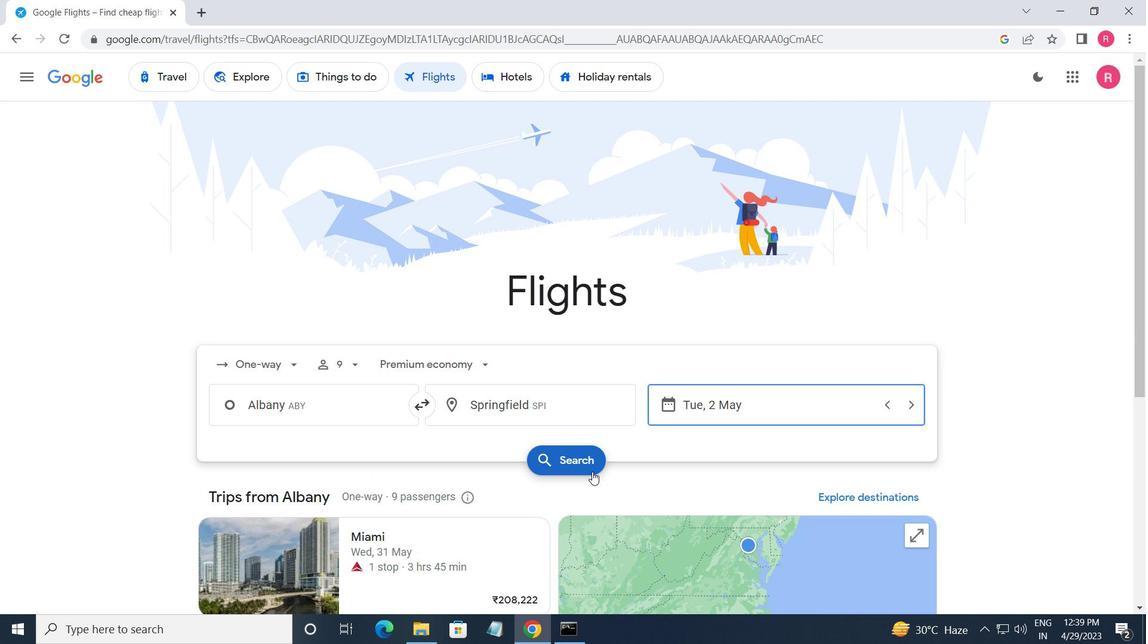 
Action: Mouse moved to (222, 217)
Screenshot: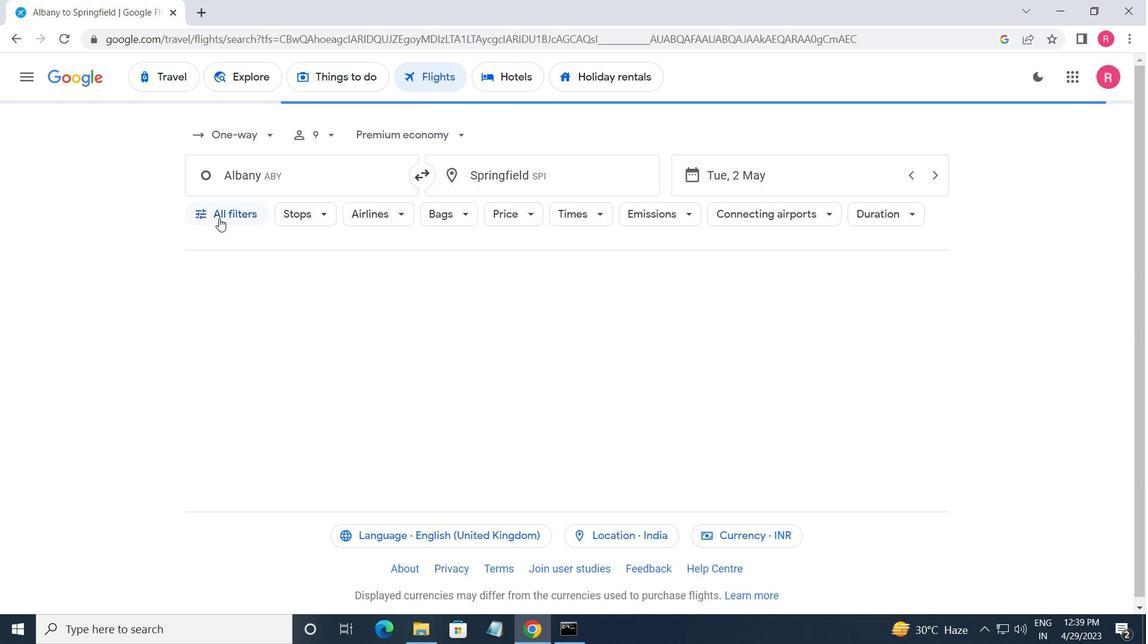 
Action: Mouse pressed left at (222, 217)
Screenshot: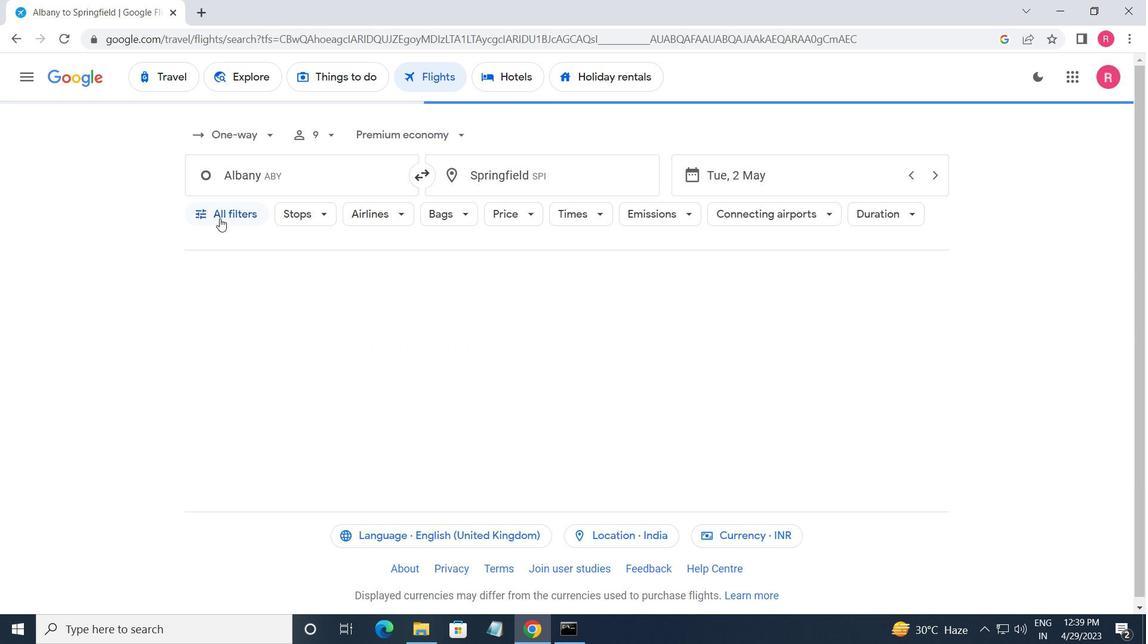 
Action: Mouse moved to (291, 376)
Screenshot: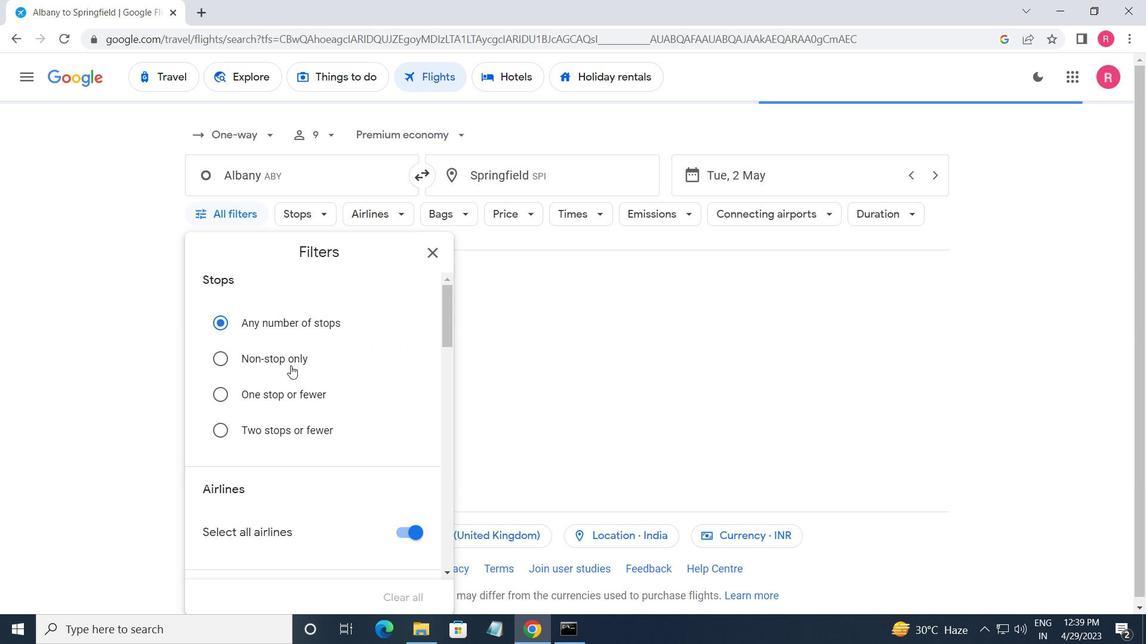 
Action: Mouse scrolled (291, 376) with delta (0, 0)
Screenshot: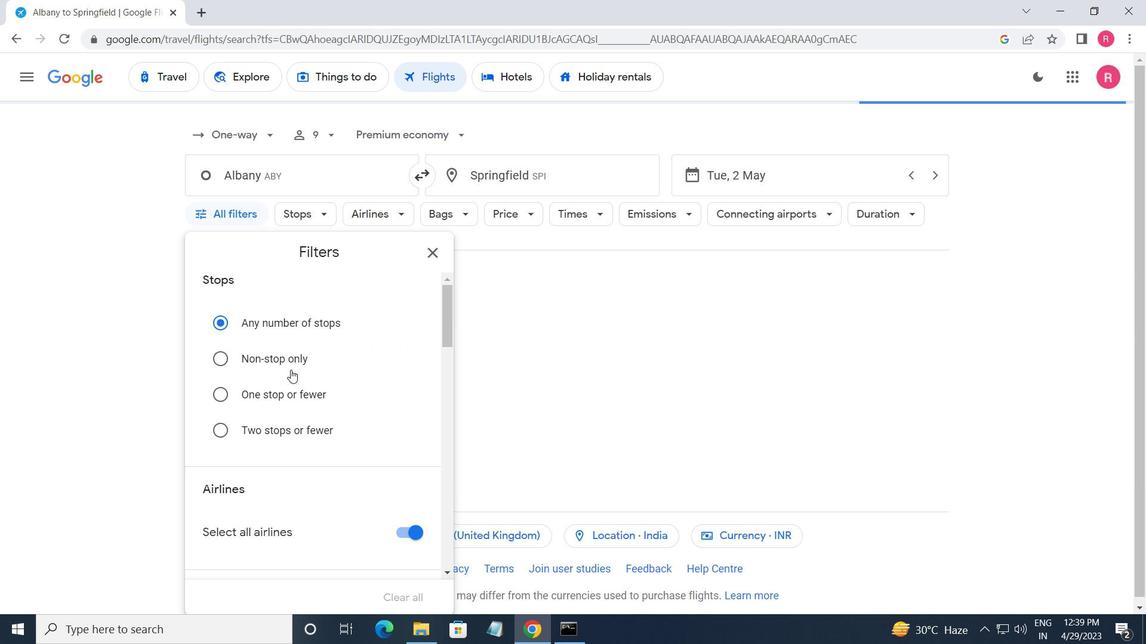 
Action: Mouse scrolled (291, 376) with delta (0, 0)
Screenshot: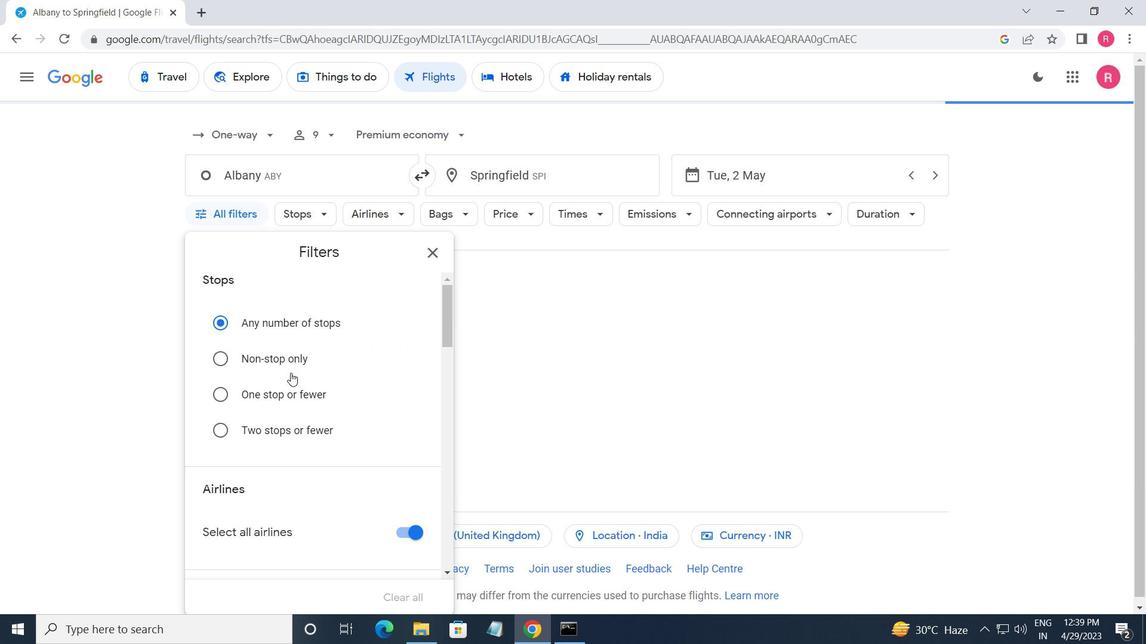 
Action: Mouse scrolled (291, 376) with delta (0, 0)
Screenshot: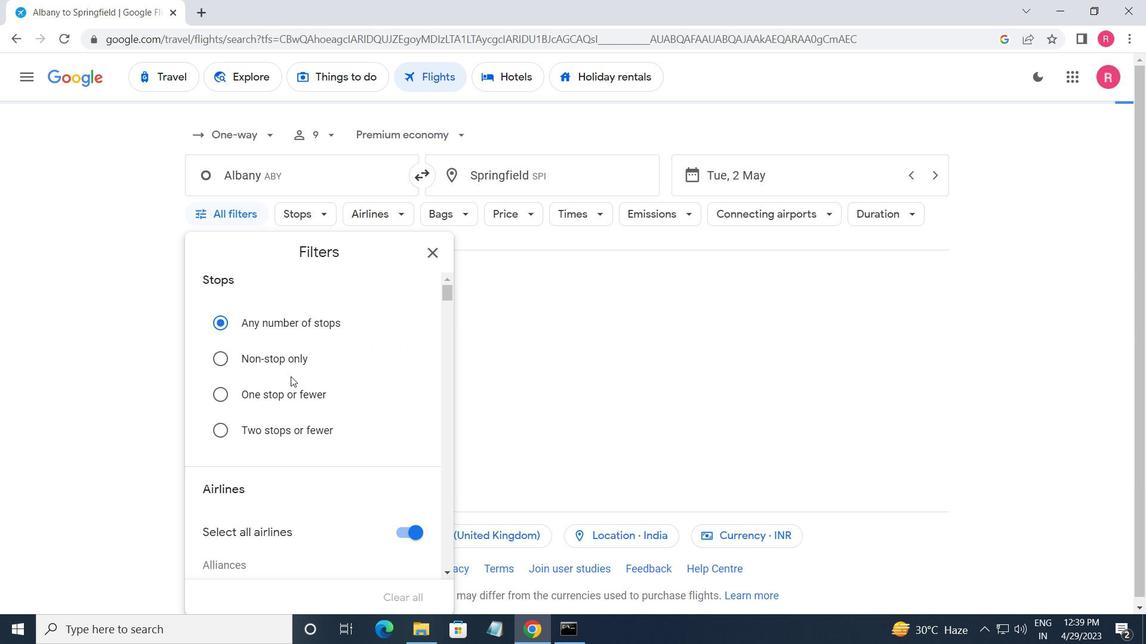 
Action: Mouse scrolled (291, 376) with delta (0, 0)
Screenshot: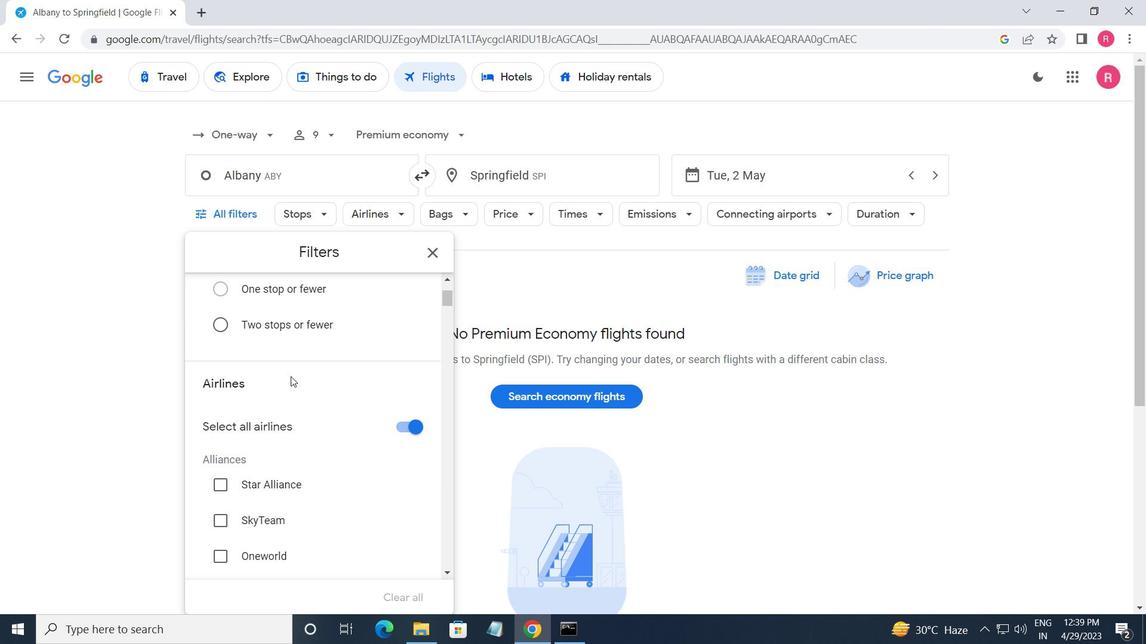 
Action: Mouse scrolled (291, 376) with delta (0, 0)
Screenshot: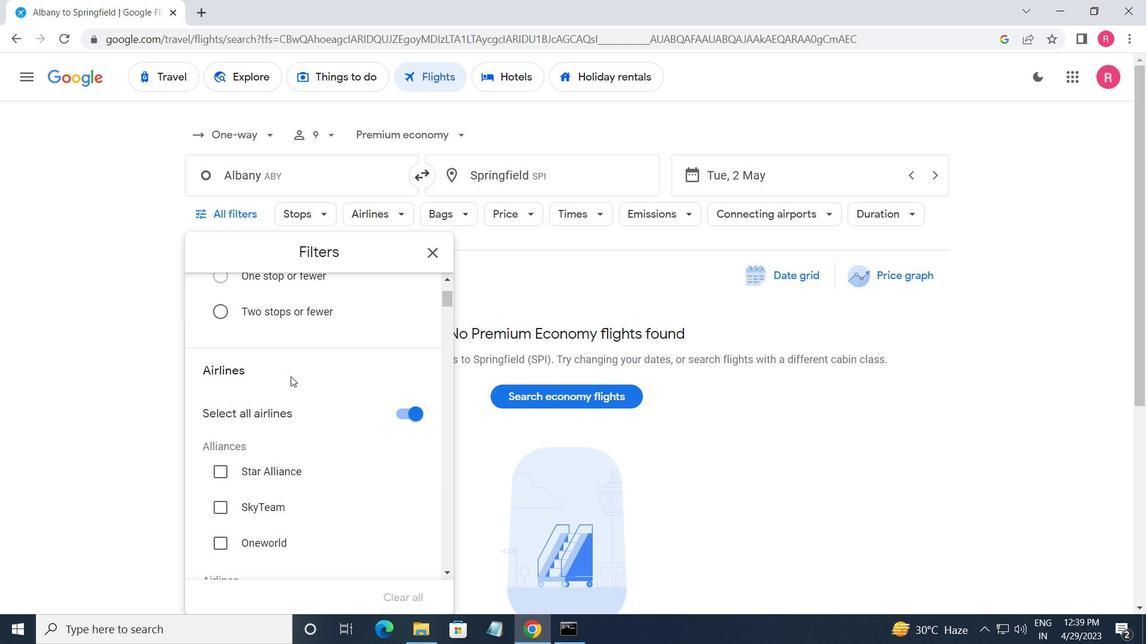 
Action: Mouse moved to (389, 357)
Screenshot: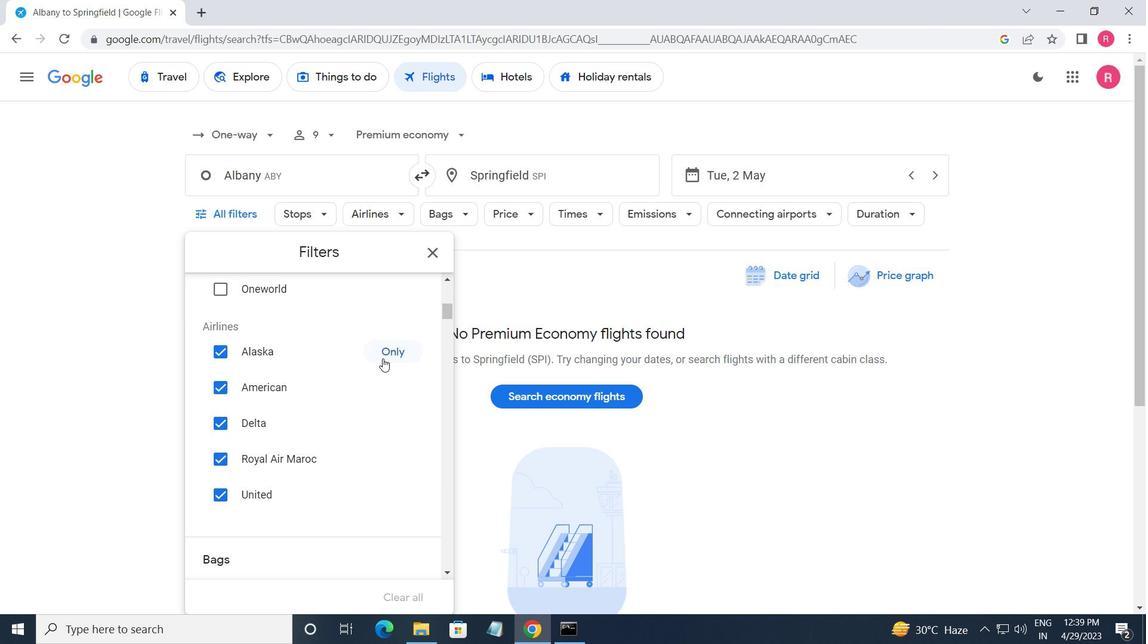 
Action: Mouse pressed left at (389, 357)
Screenshot: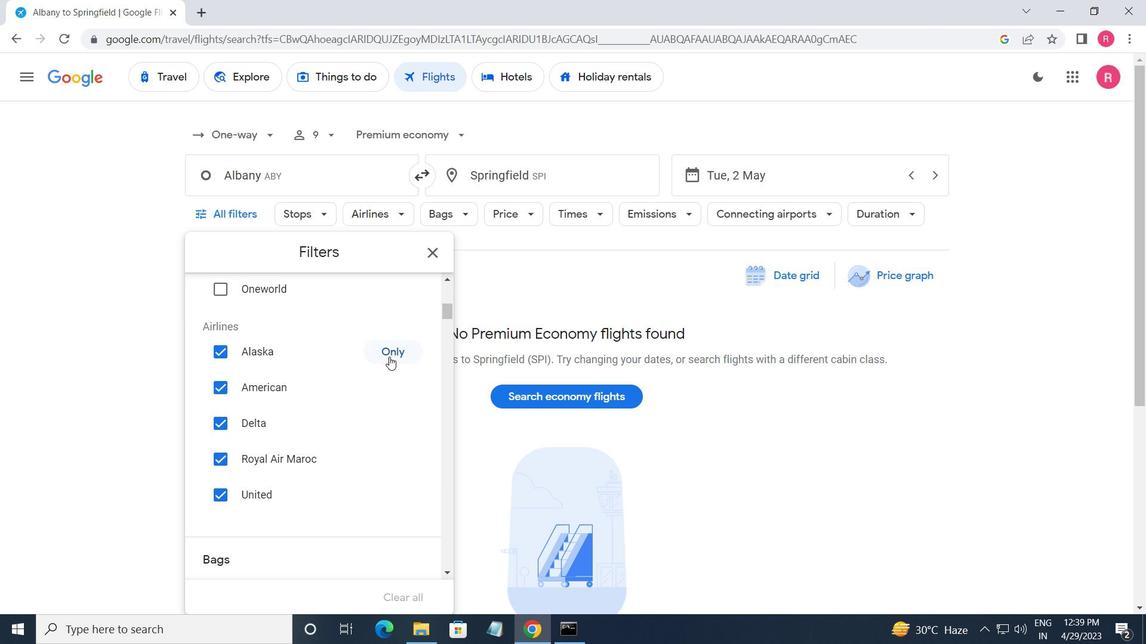 
Action: Mouse moved to (354, 381)
Screenshot: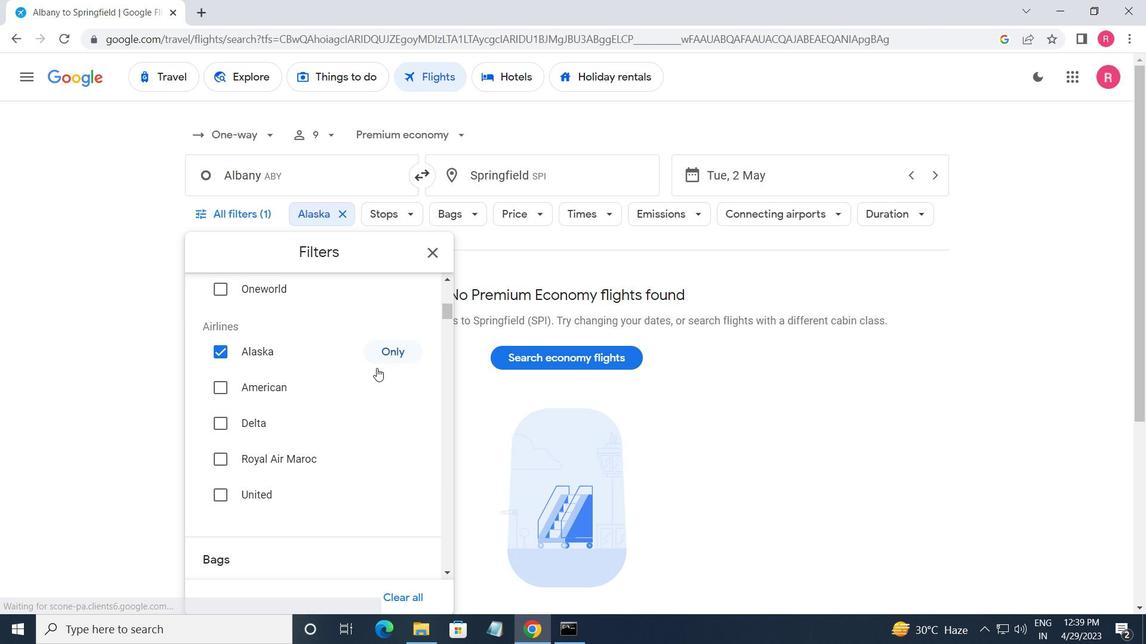 
Action: Mouse scrolled (354, 380) with delta (0, 0)
Screenshot: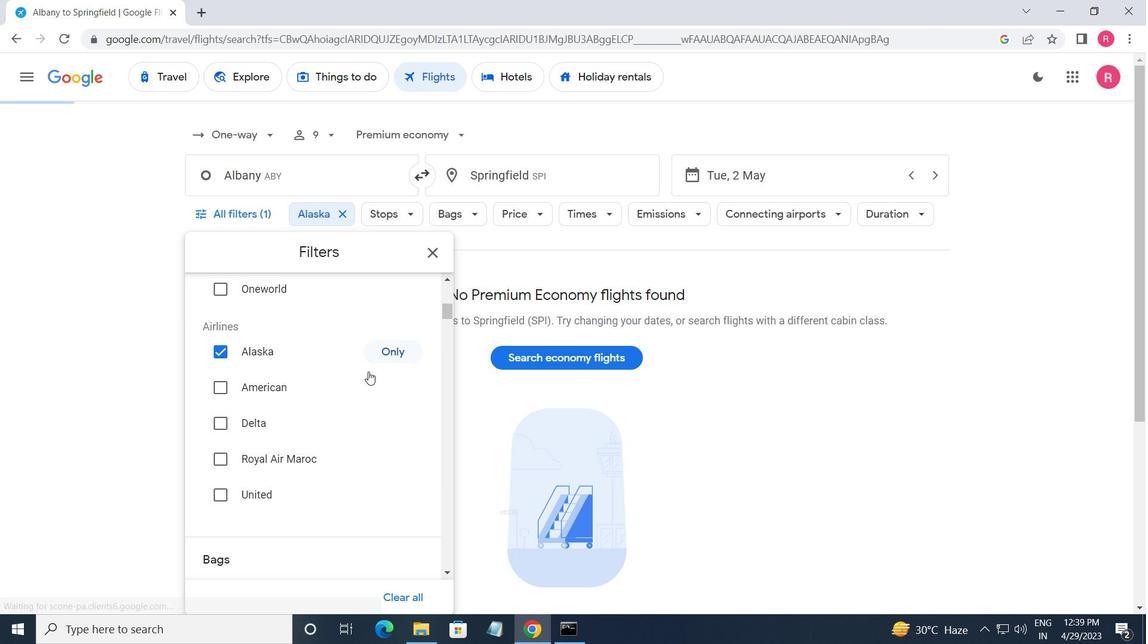
Action: Mouse scrolled (354, 380) with delta (0, 0)
Screenshot: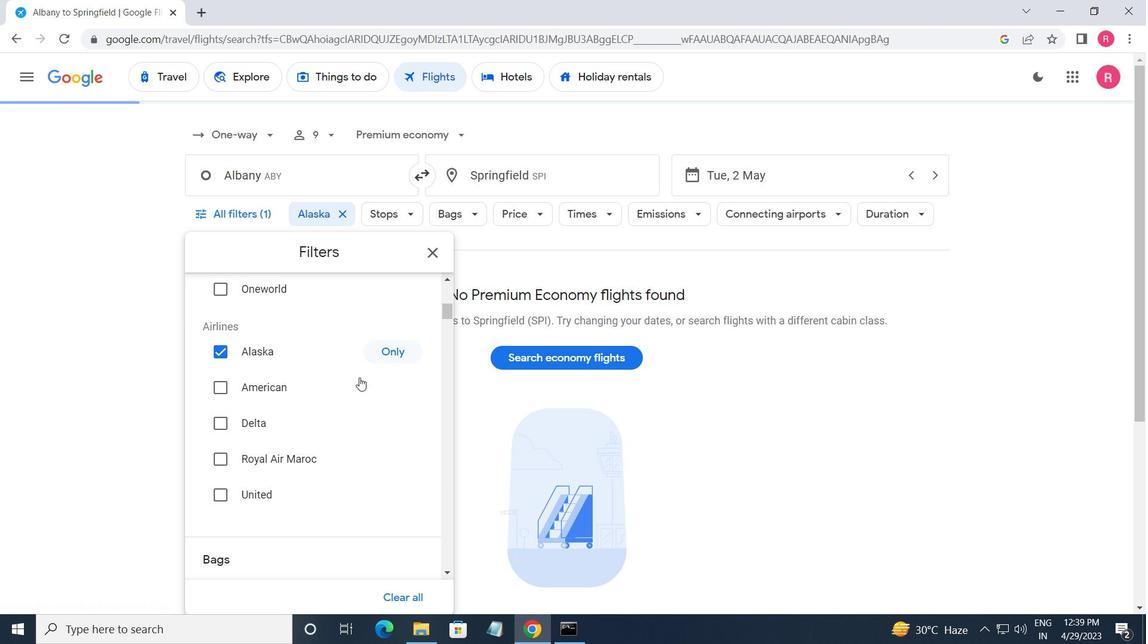 
Action: Mouse scrolled (354, 380) with delta (0, 0)
Screenshot: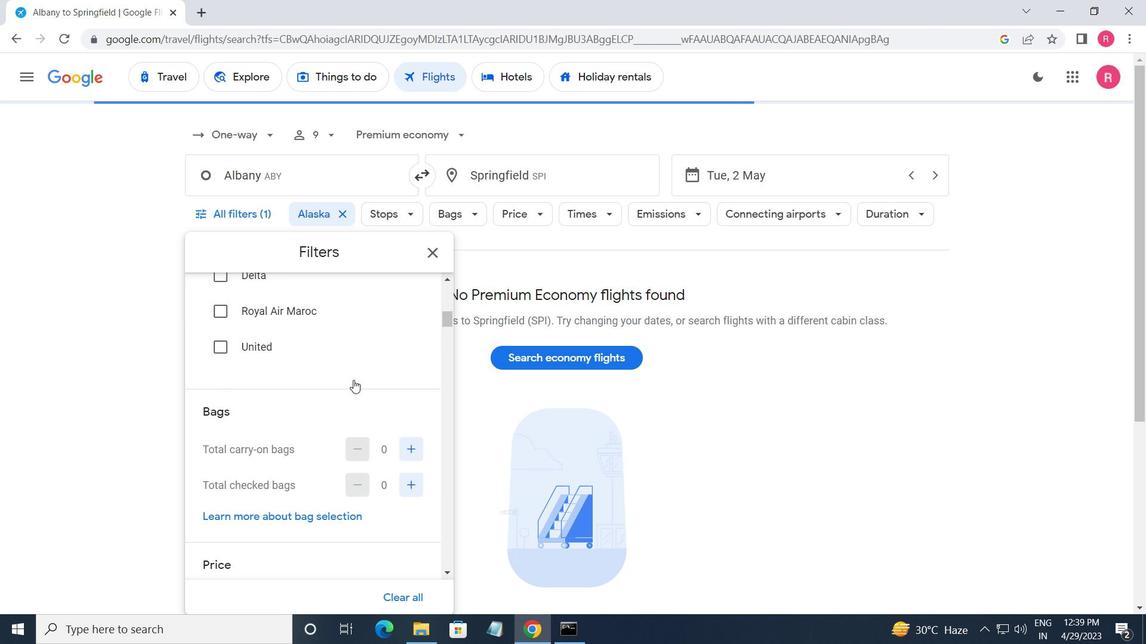 
Action: Mouse scrolled (354, 380) with delta (0, 0)
Screenshot: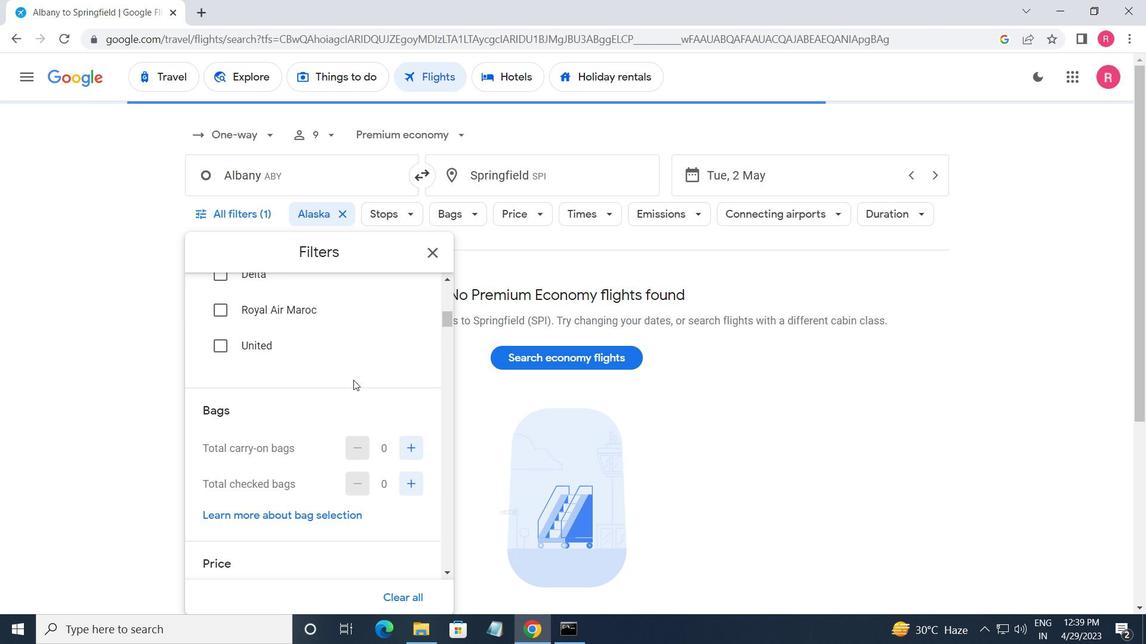 
Action: Mouse scrolled (354, 381) with delta (0, 0)
Screenshot: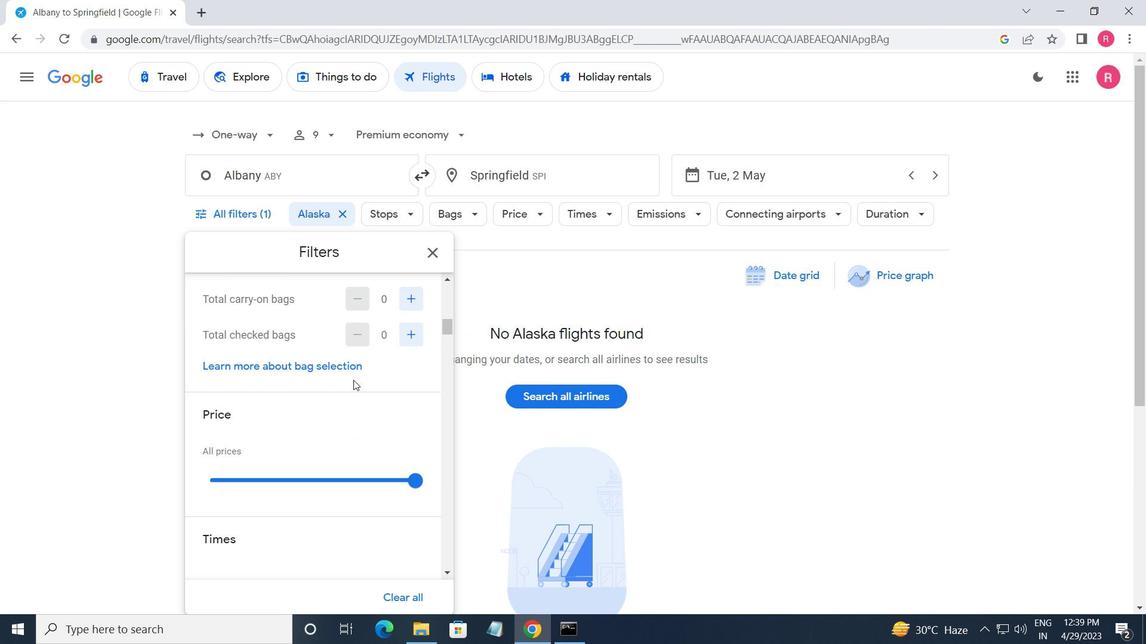 
Action: Mouse moved to (409, 370)
Screenshot: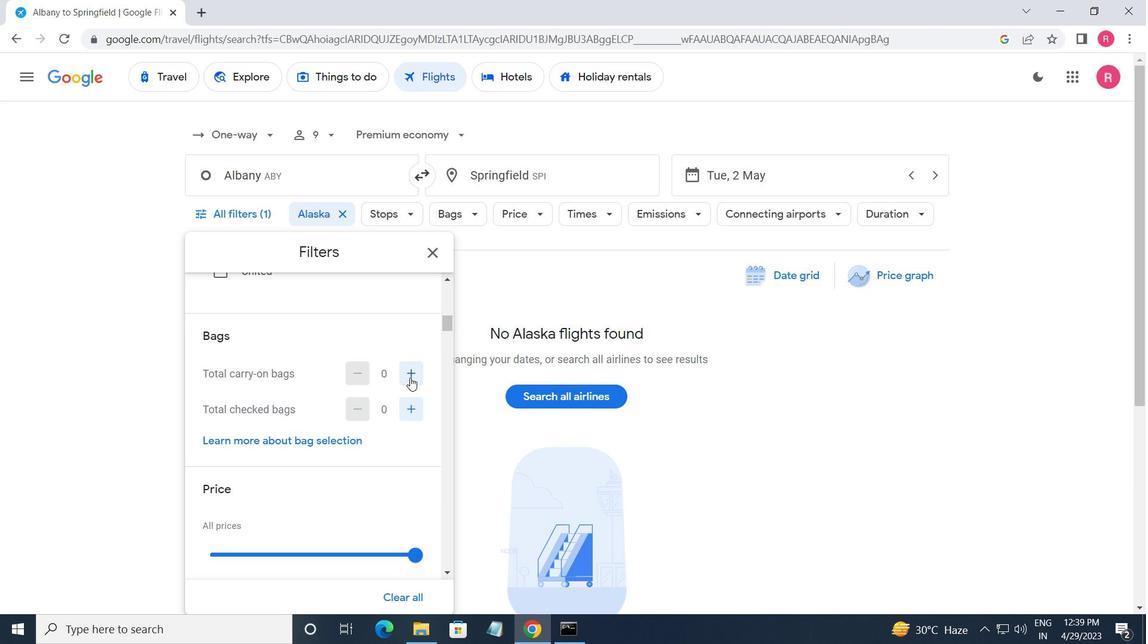 
Action: Mouse pressed left at (409, 370)
Screenshot: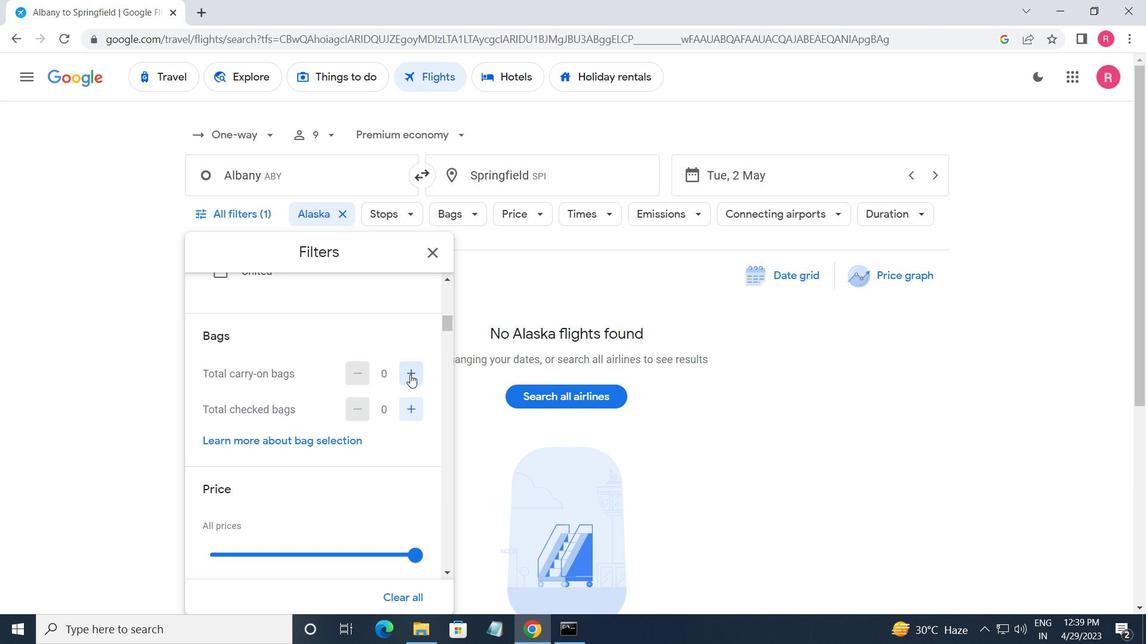 
Action: Mouse pressed left at (409, 370)
Screenshot: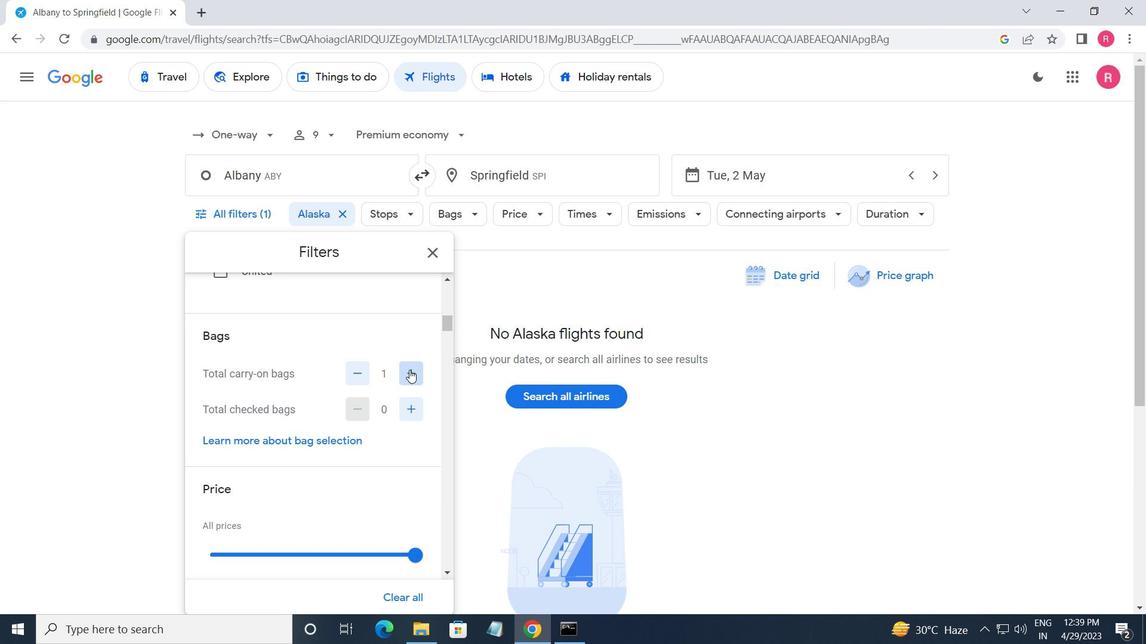 
Action: Mouse scrolled (409, 369) with delta (0, 0)
Screenshot: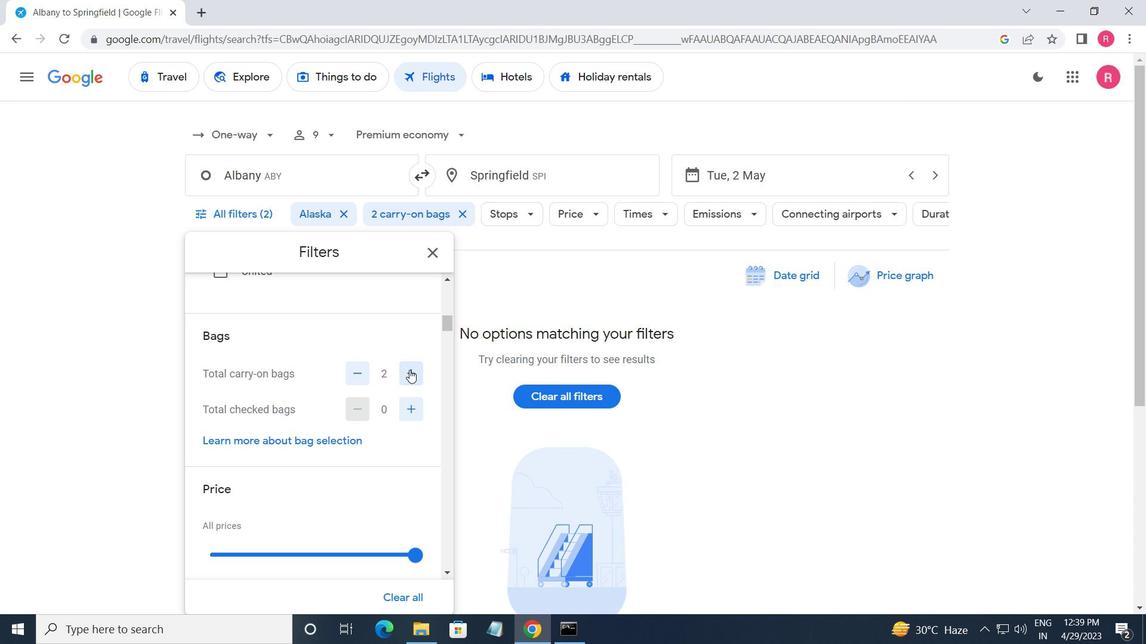 
Action: Mouse scrolled (409, 369) with delta (0, 0)
Screenshot: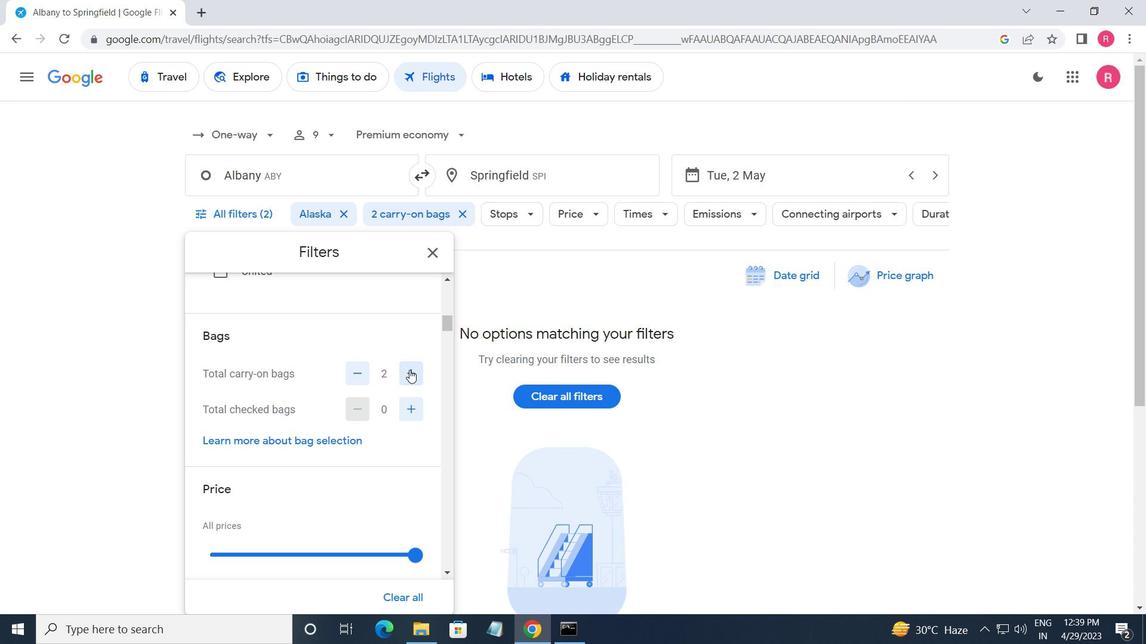 
Action: Mouse moved to (422, 403)
Screenshot: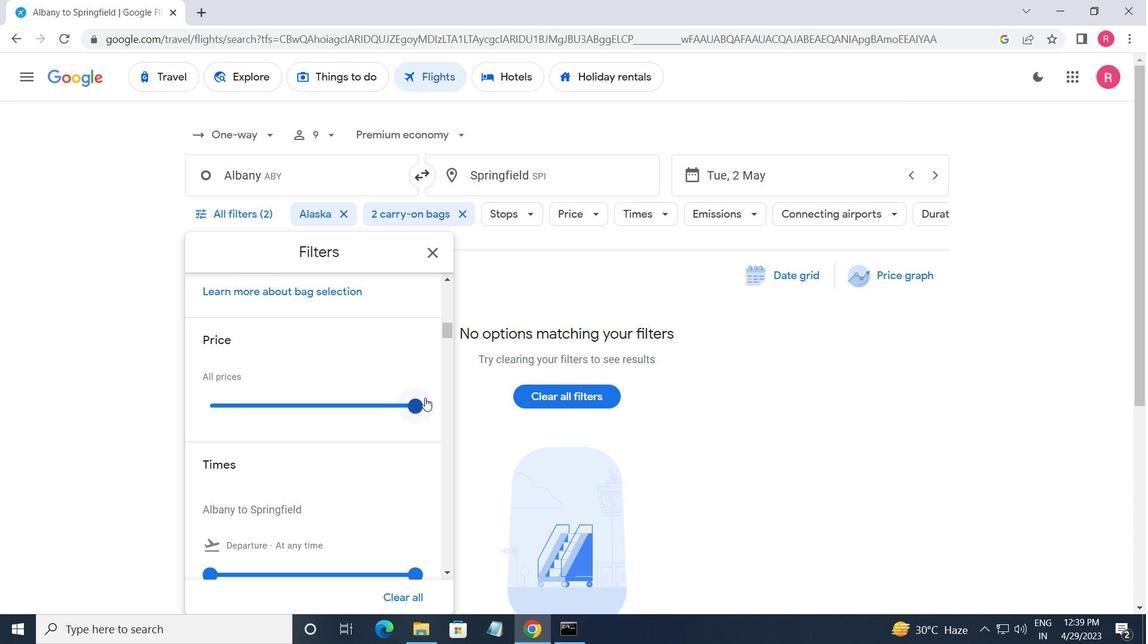 
Action: Mouse pressed left at (422, 403)
Screenshot: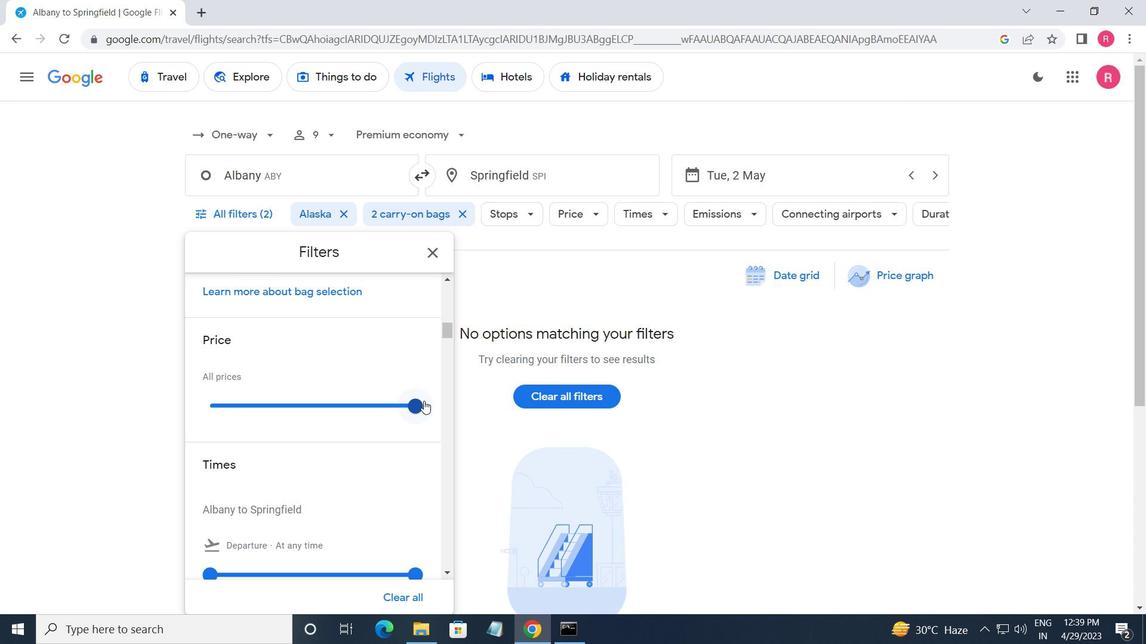 
Action: Mouse moved to (391, 398)
Screenshot: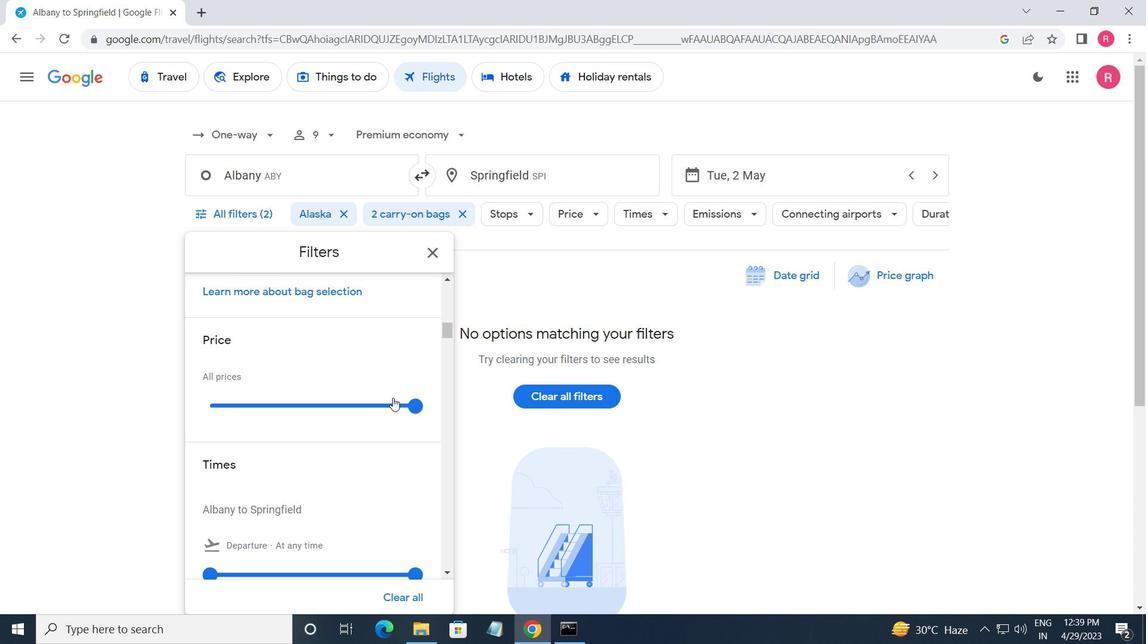 
Action: Mouse scrolled (391, 398) with delta (0, 0)
Screenshot: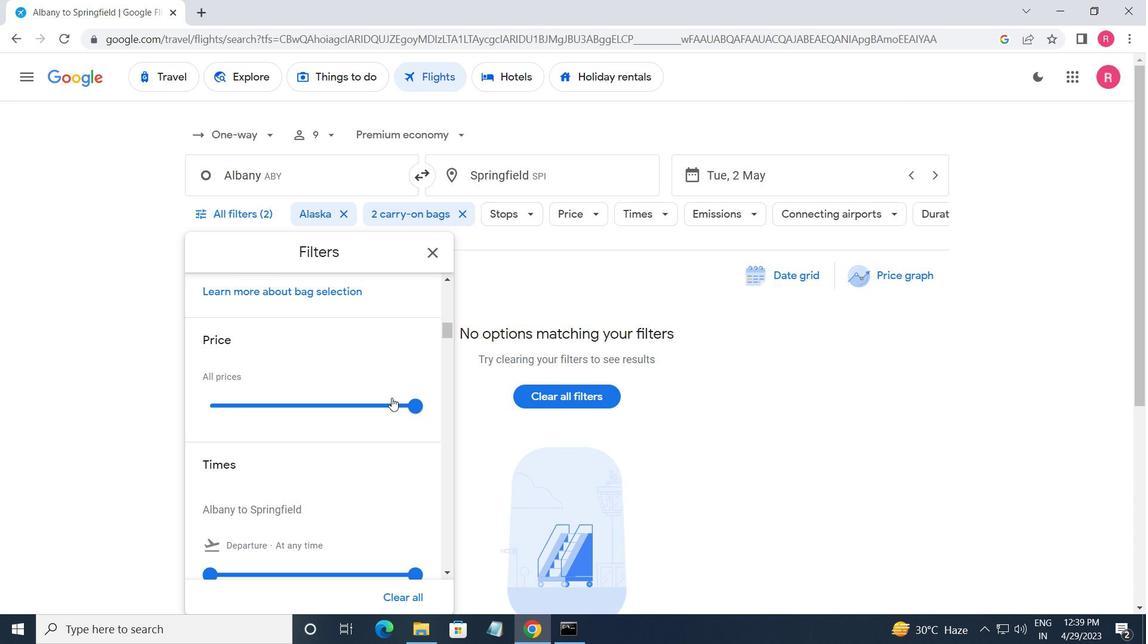 
Action: Mouse moved to (390, 398)
Screenshot: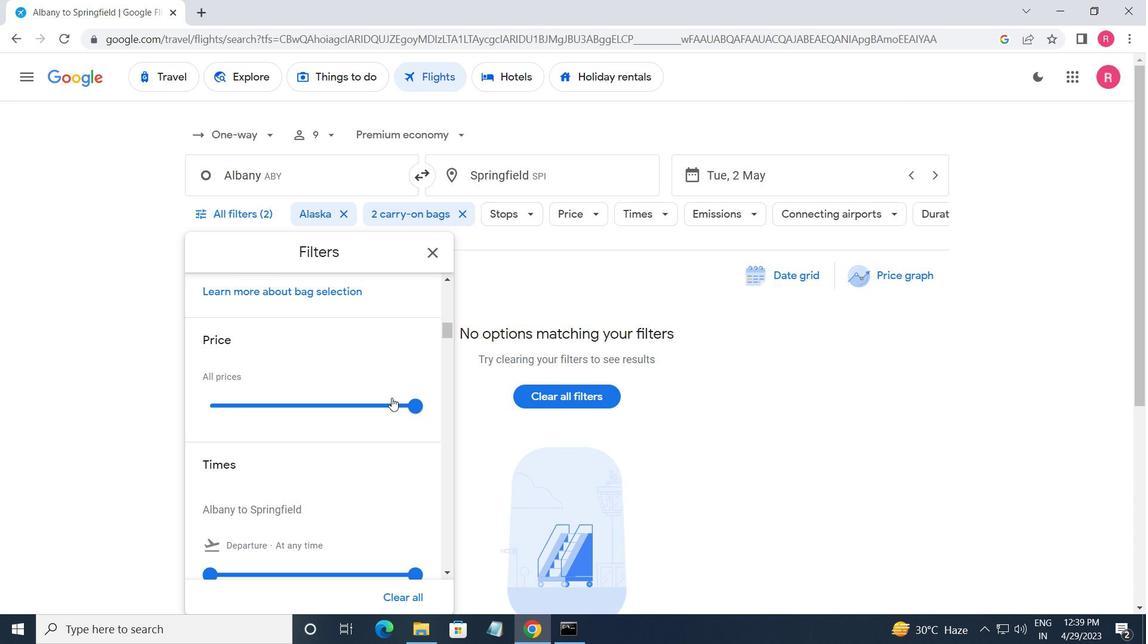 
Action: Mouse scrolled (390, 398) with delta (0, 0)
Screenshot: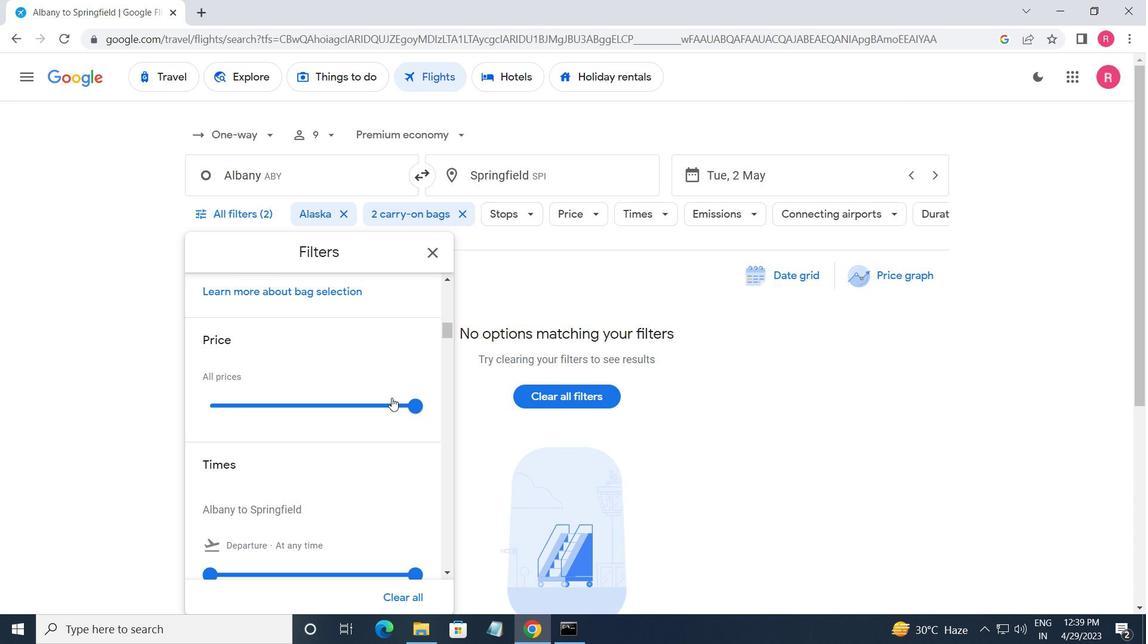 
Action: Mouse moved to (216, 420)
Screenshot: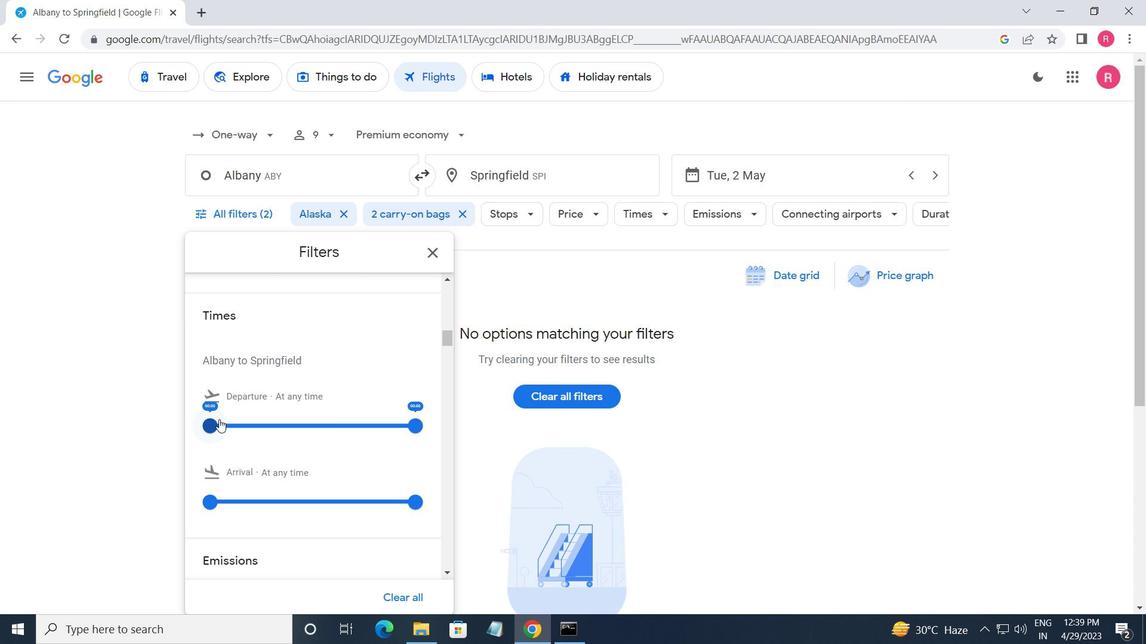 
Action: Mouse pressed left at (216, 420)
Screenshot: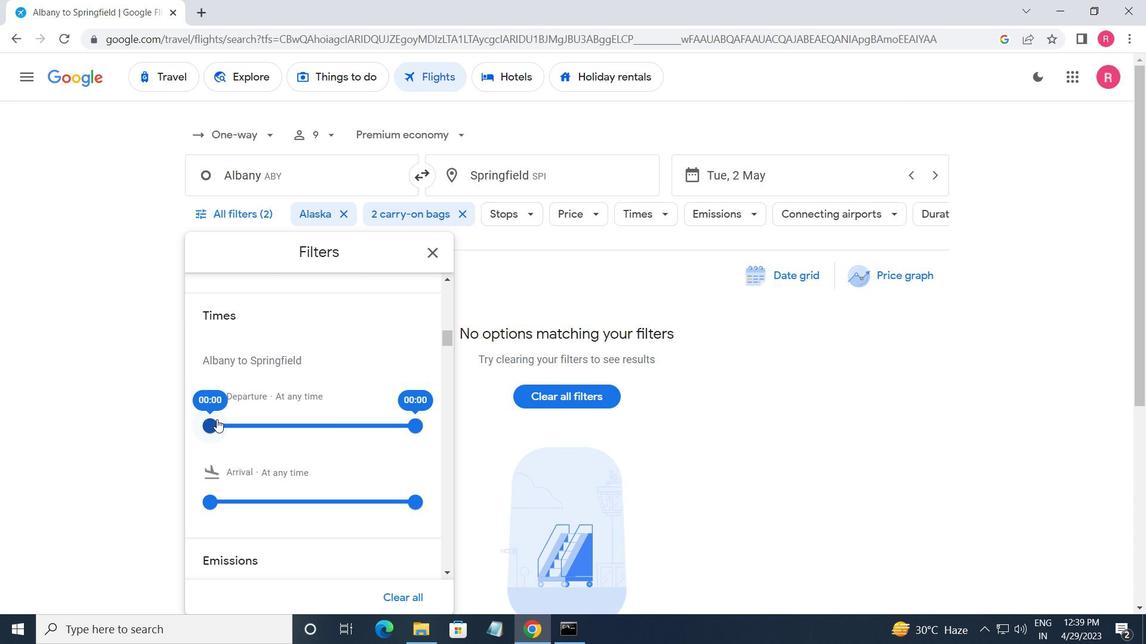 
Action: Mouse moved to (407, 428)
Screenshot: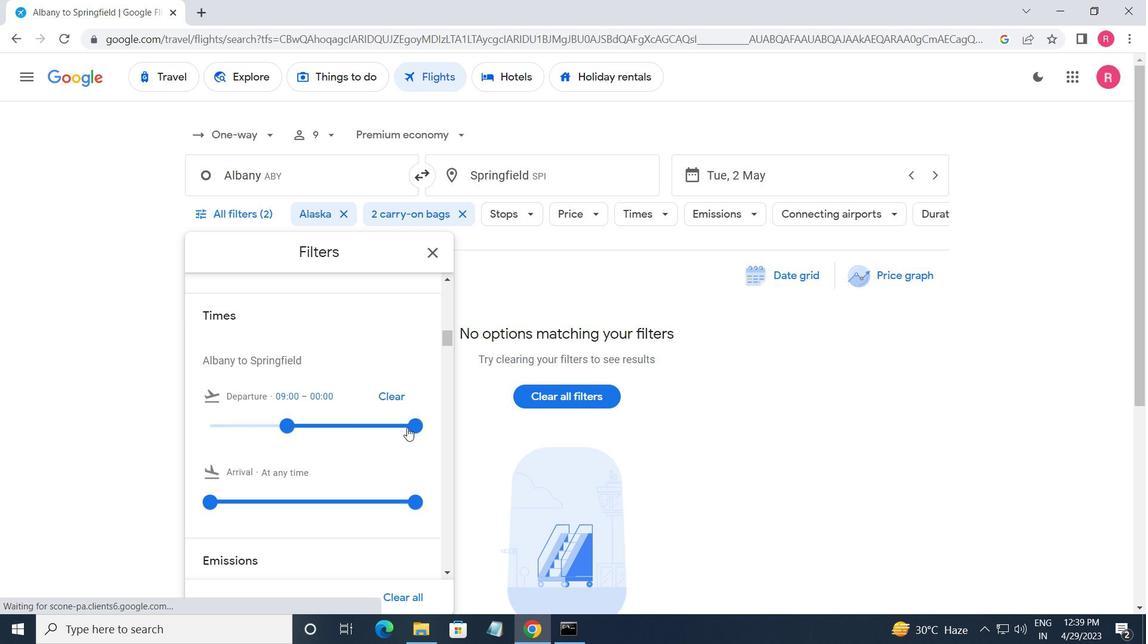 
Action: Mouse pressed left at (407, 428)
Screenshot: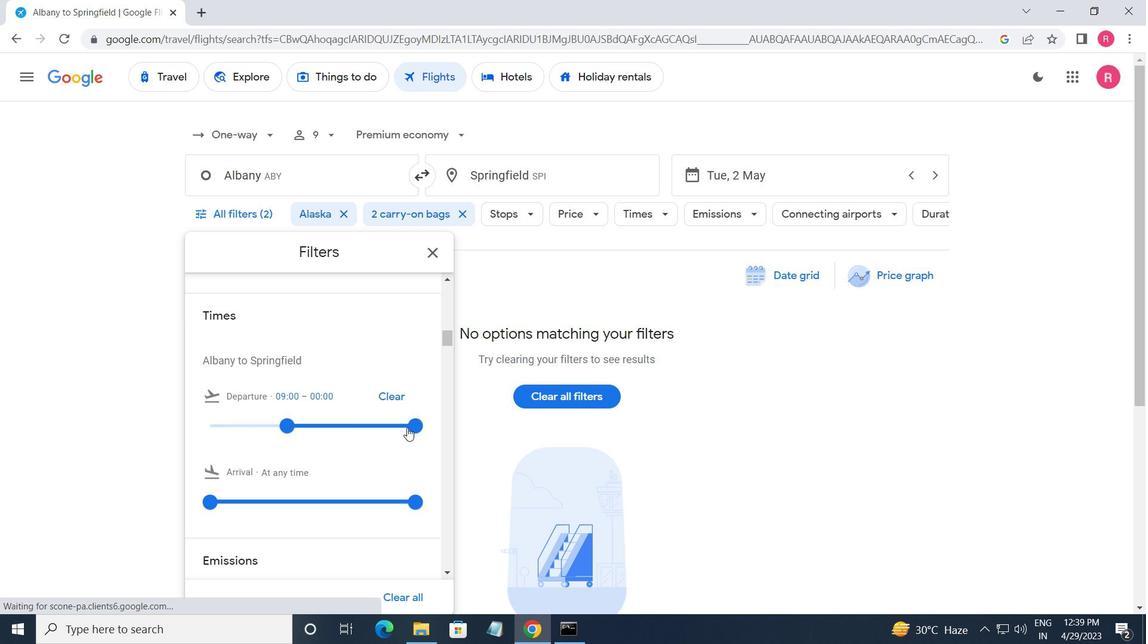 
Action: Mouse moved to (431, 256)
Screenshot: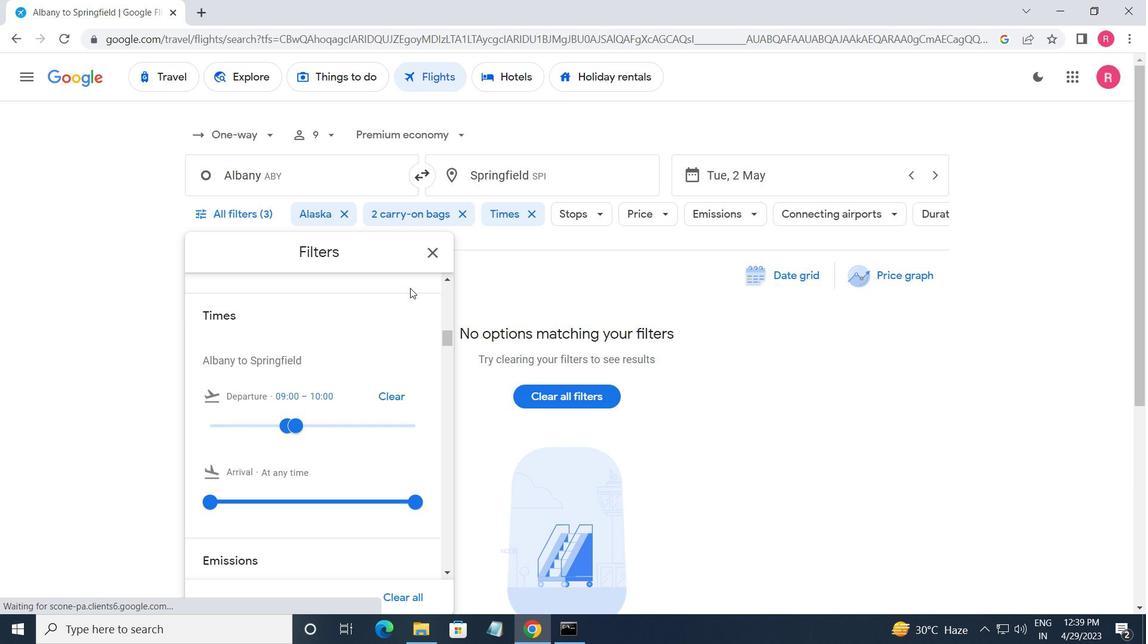 
Action: Mouse pressed left at (431, 256)
Screenshot: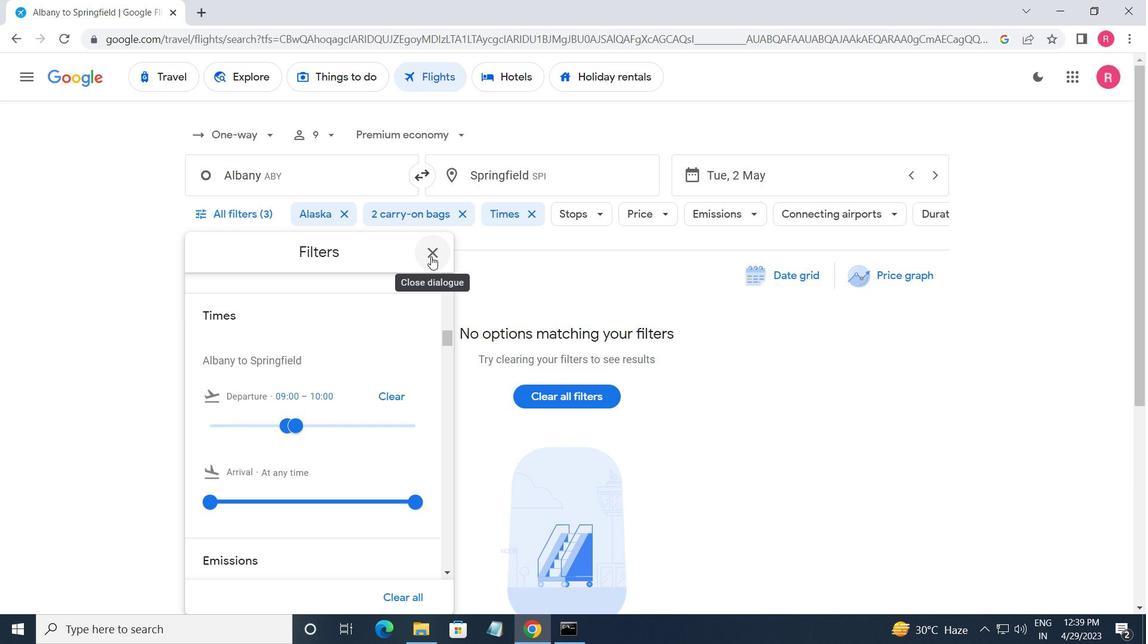 
